 Task: Look for space in Novokhovrino, Russia from 5th July, 2023 to 11th July, 2023 for 2 adults in price range Rs.8000 to Rs.16000. Place can be entire place with 2 bedrooms having 2 beds and 1 bathroom. Property type can be house, flat, guest house. Booking option can be shelf check-in. Required host language is English.
Action: Mouse moved to (403, 96)
Screenshot: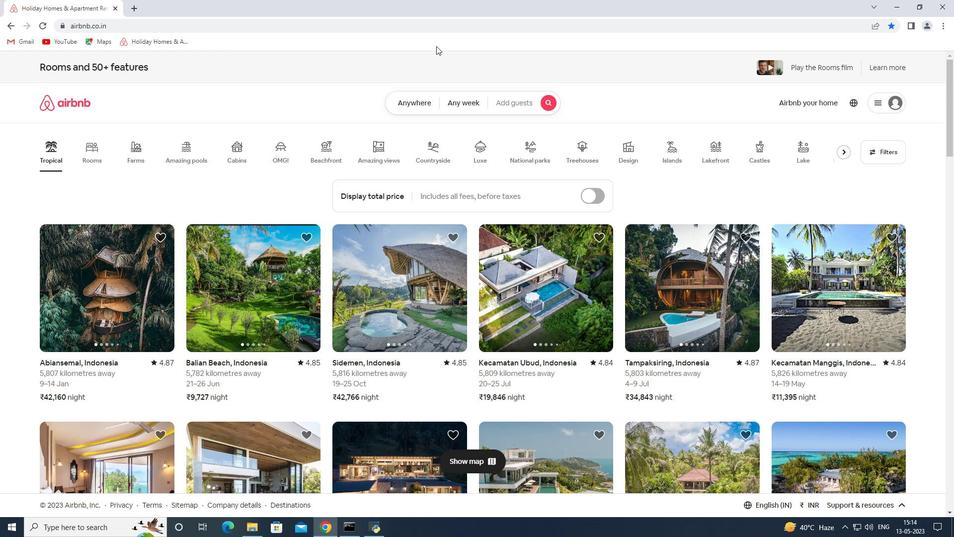 
Action: Mouse pressed left at (403, 96)
Screenshot: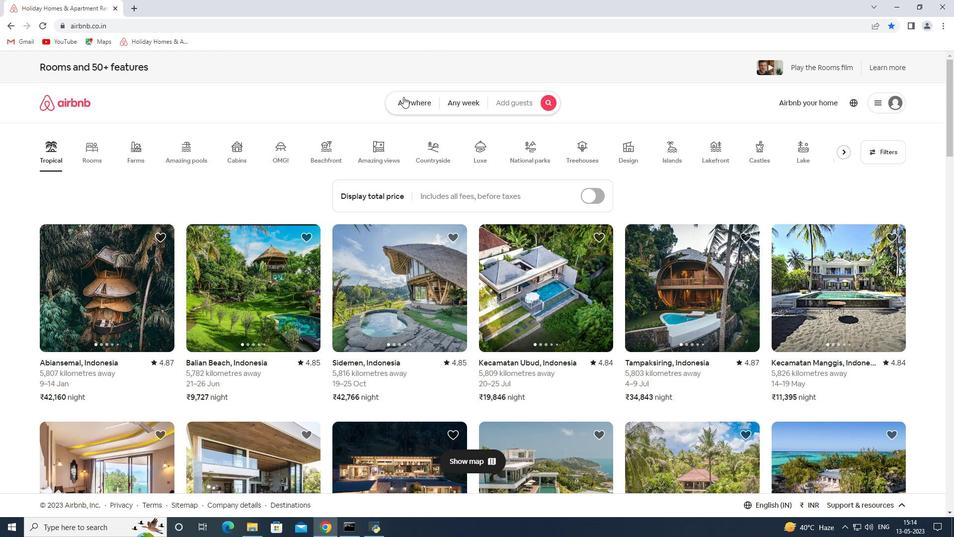 
Action: Mouse moved to (372, 140)
Screenshot: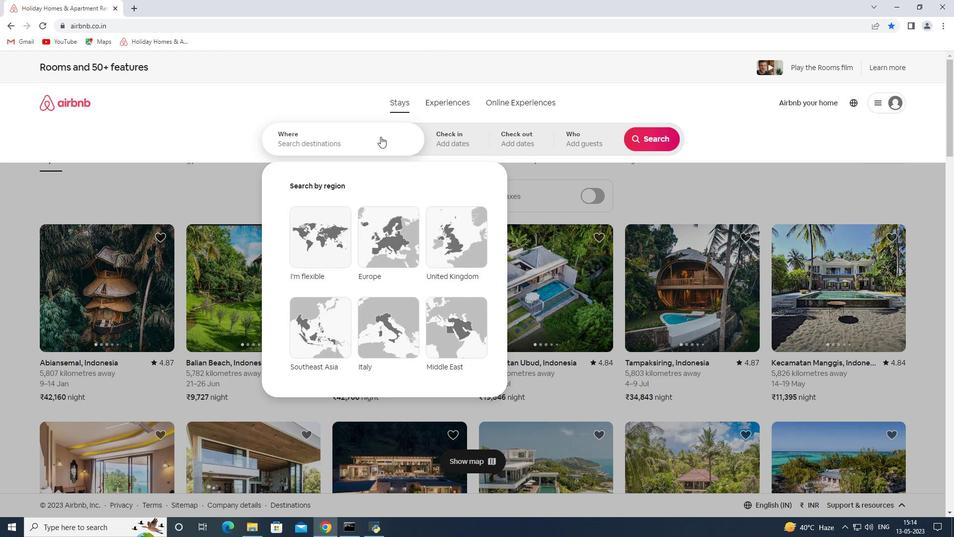 
Action: Mouse pressed left at (372, 140)
Screenshot: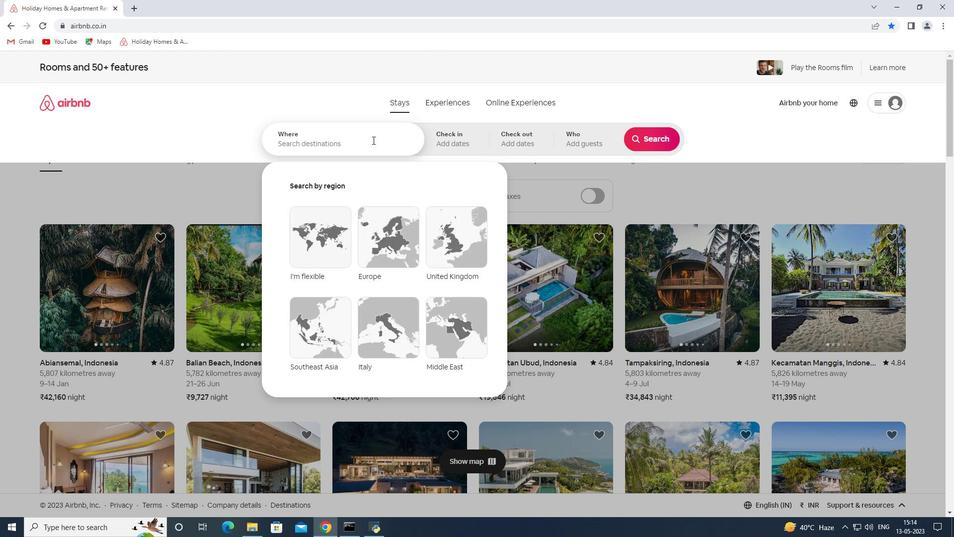 
Action: Key pressed <Key.shift><Key.shift><Key.shift><Key.shift><Key.shift><Key.shift><Key.shift>Novokhovrino<Key.space><Key.shift>Russia<Key.space><Key.enter>
Screenshot: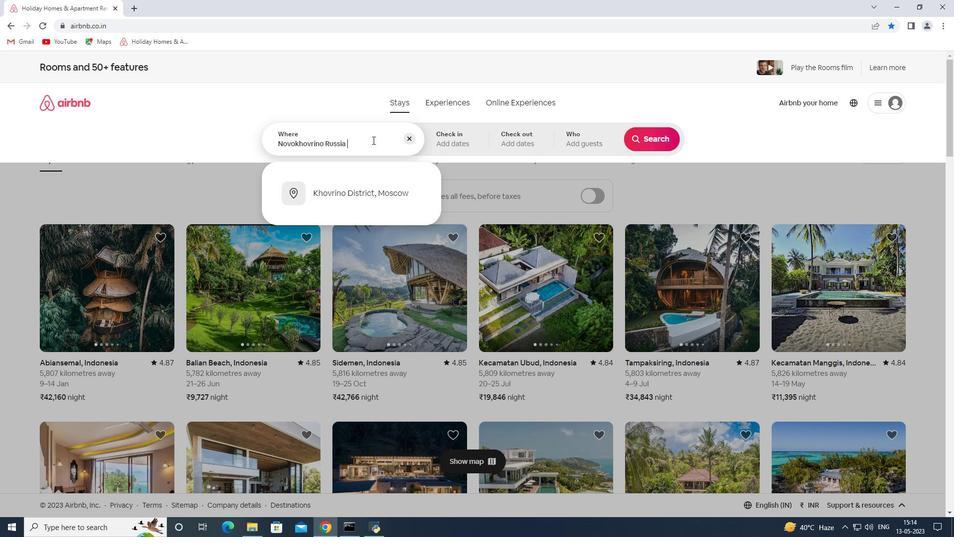 
Action: Mouse moved to (646, 215)
Screenshot: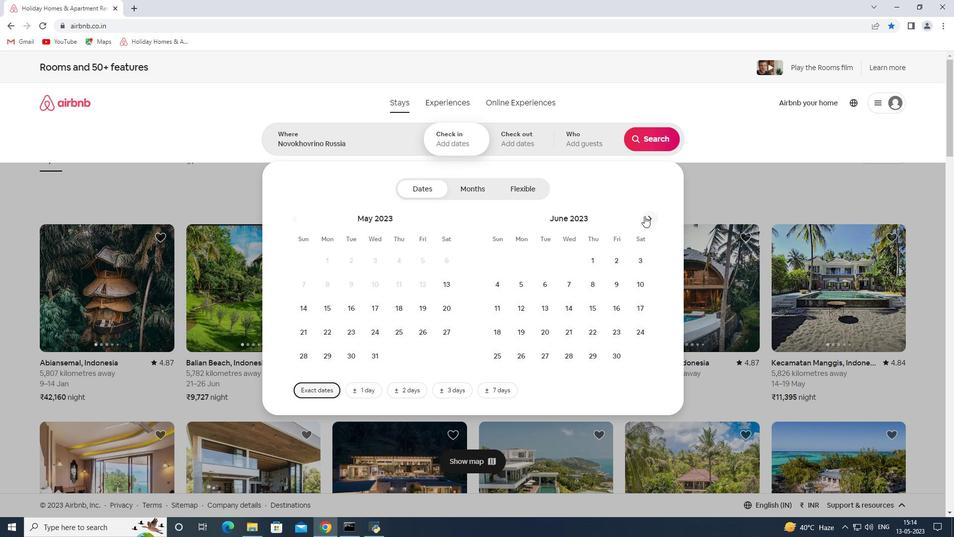 
Action: Mouse pressed left at (646, 215)
Screenshot: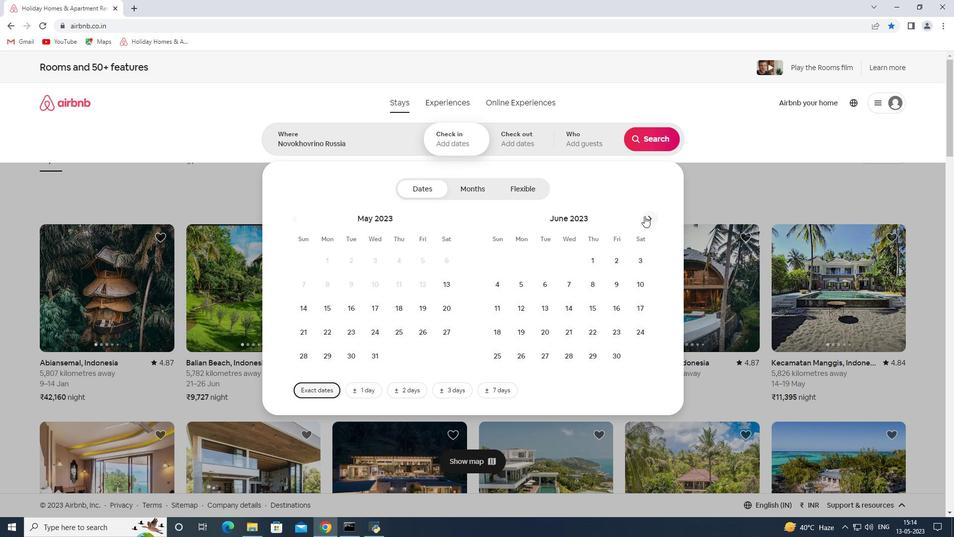 
Action: Mouse moved to (571, 287)
Screenshot: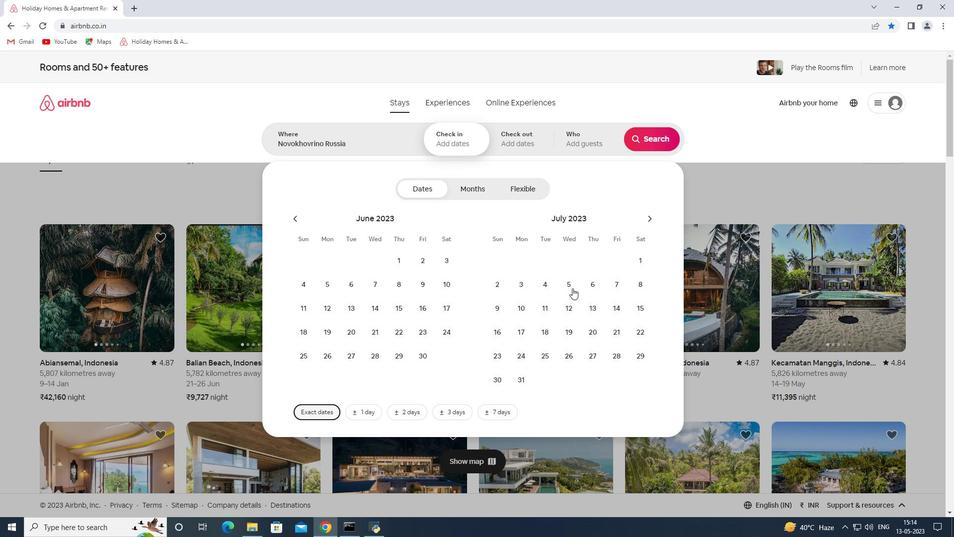 
Action: Mouse pressed left at (571, 287)
Screenshot: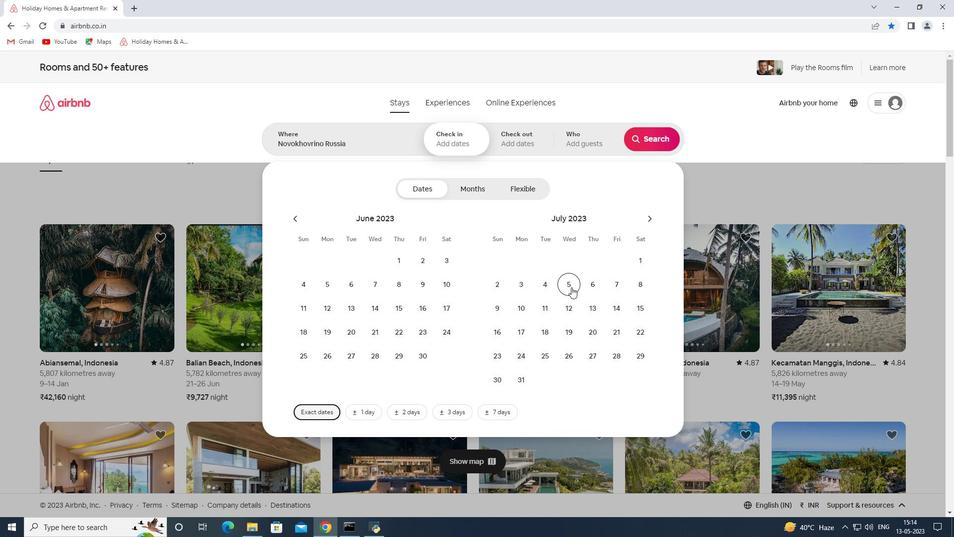 
Action: Mouse moved to (544, 306)
Screenshot: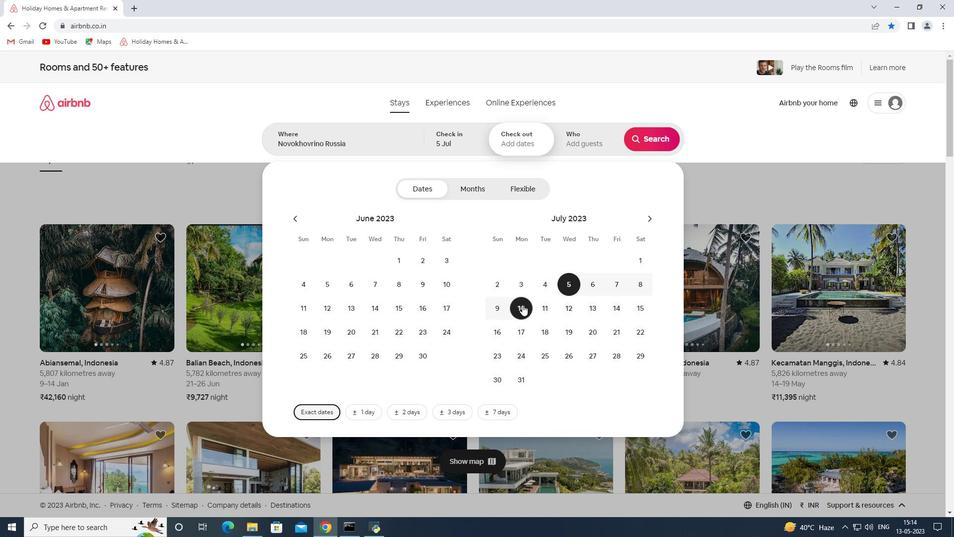 
Action: Mouse pressed left at (544, 306)
Screenshot: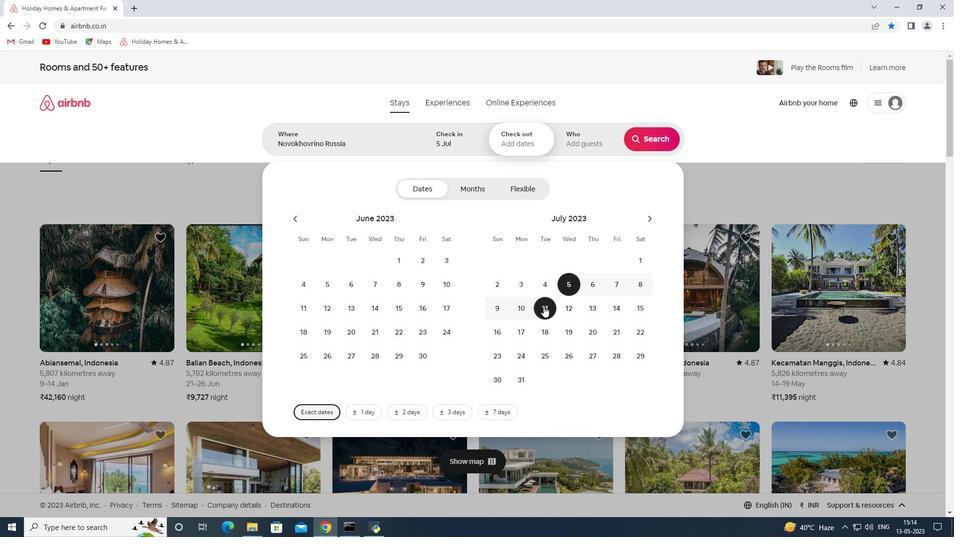 
Action: Mouse moved to (590, 148)
Screenshot: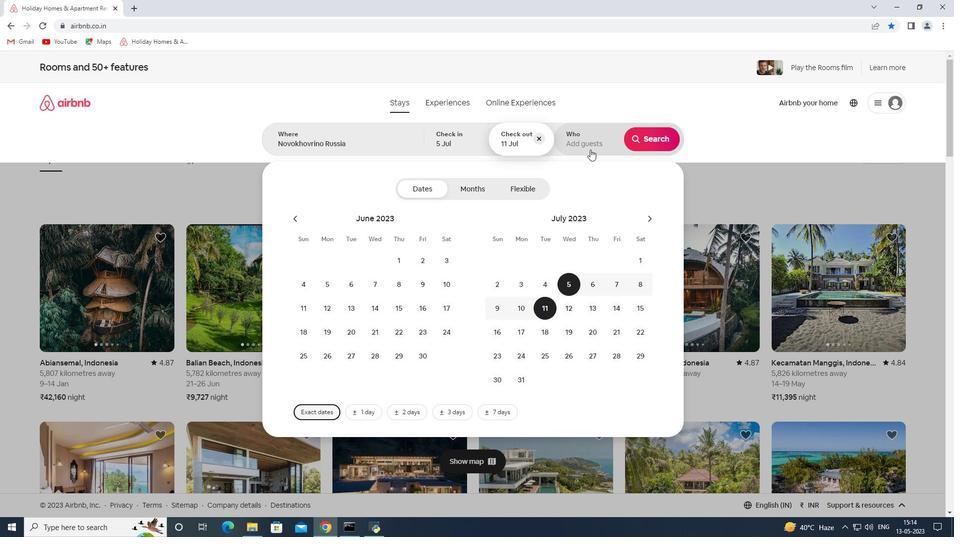 
Action: Mouse pressed left at (590, 148)
Screenshot: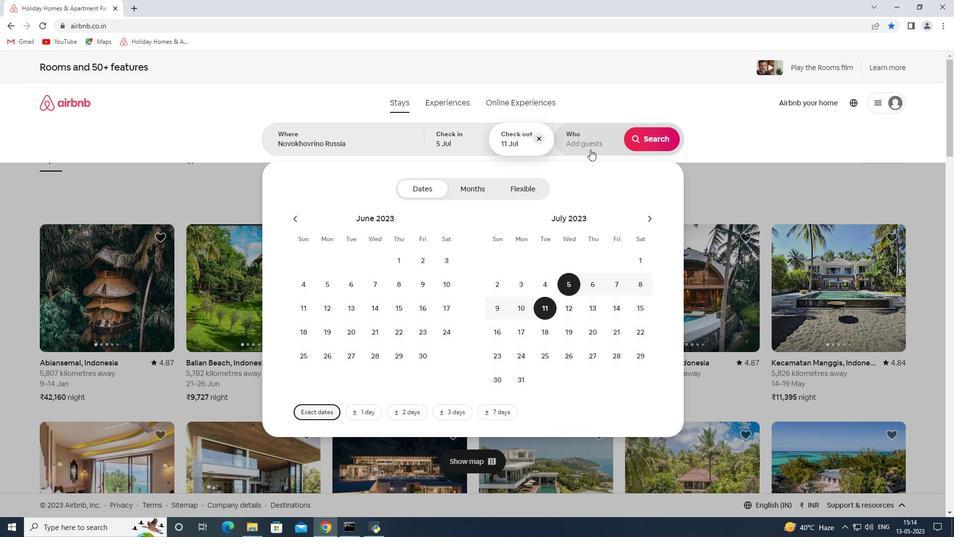 
Action: Mouse moved to (653, 189)
Screenshot: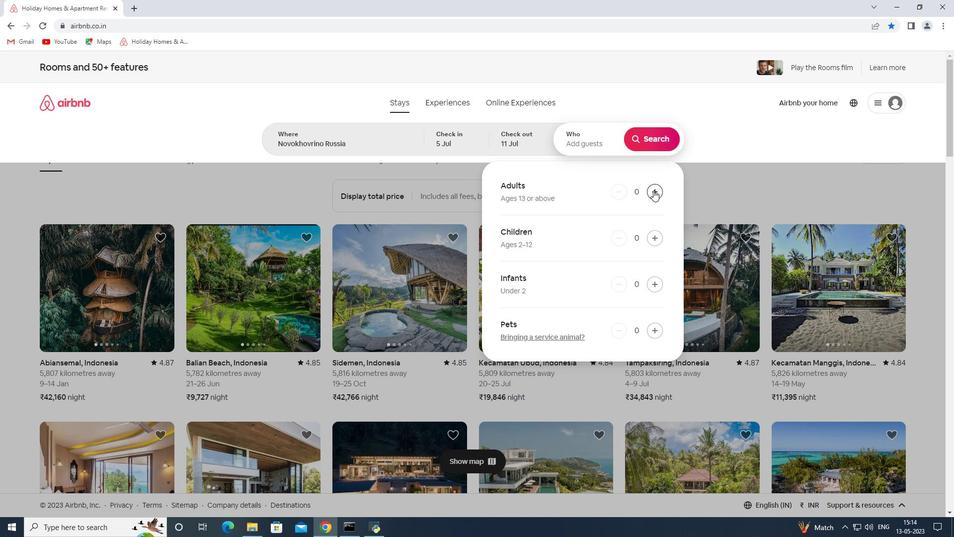 
Action: Mouse pressed left at (653, 189)
Screenshot: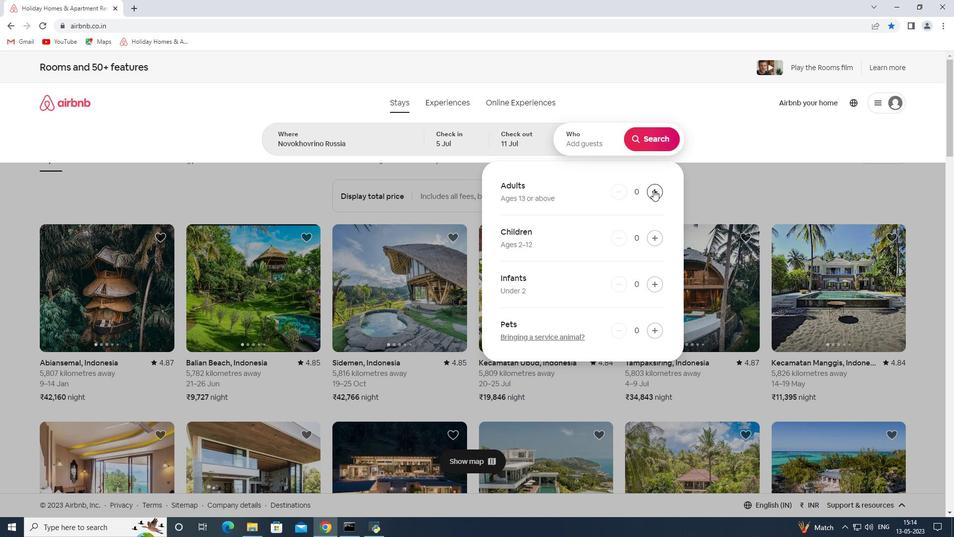 
Action: Mouse pressed left at (653, 189)
Screenshot: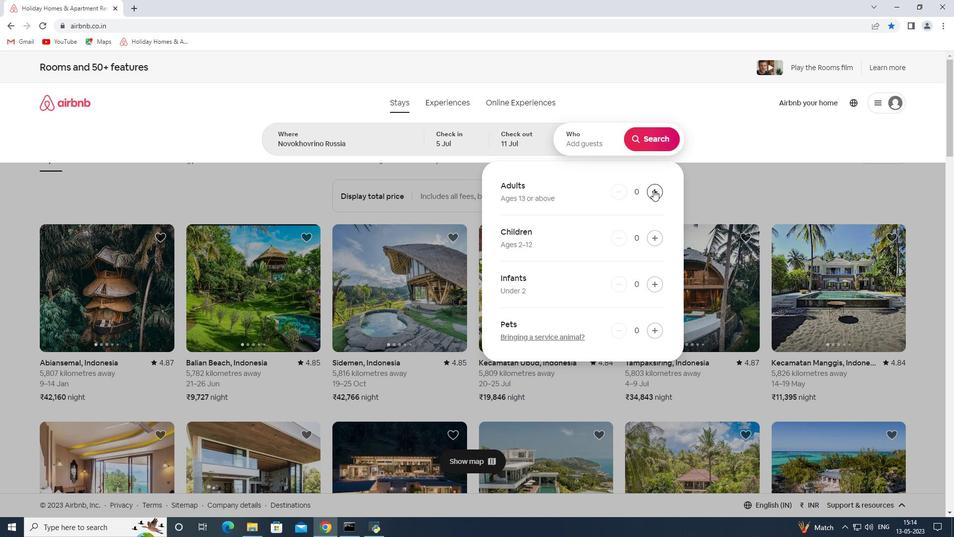 
Action: Mouse moved to (646, 136)
Screenshot: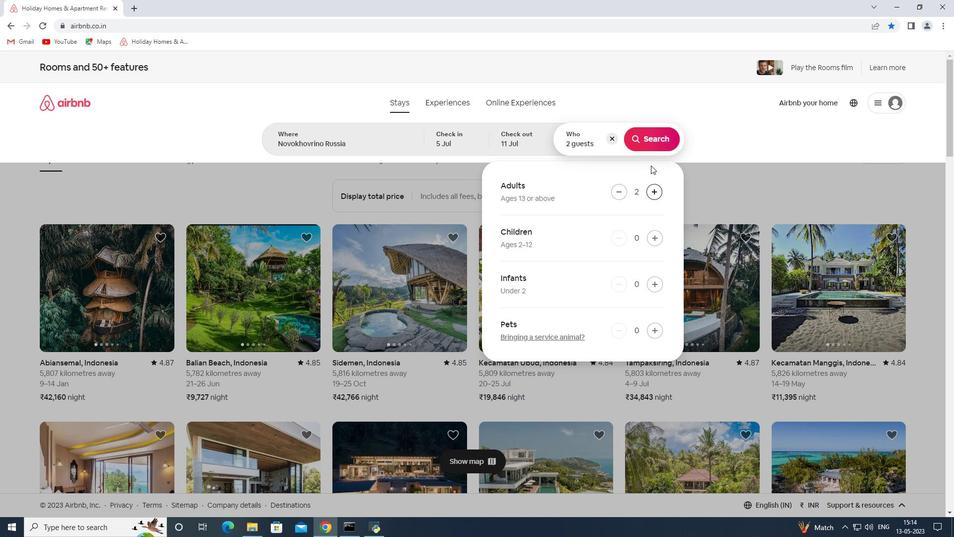 
Action: Mouse pressed left at (646, 136)
Screenshot: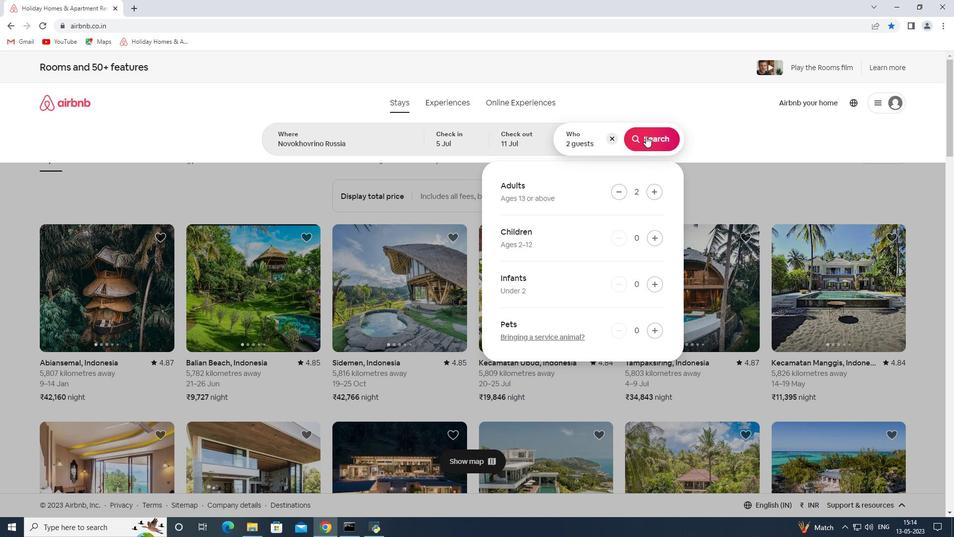
Action: Mouse moved to (907, 107)
Screenshot: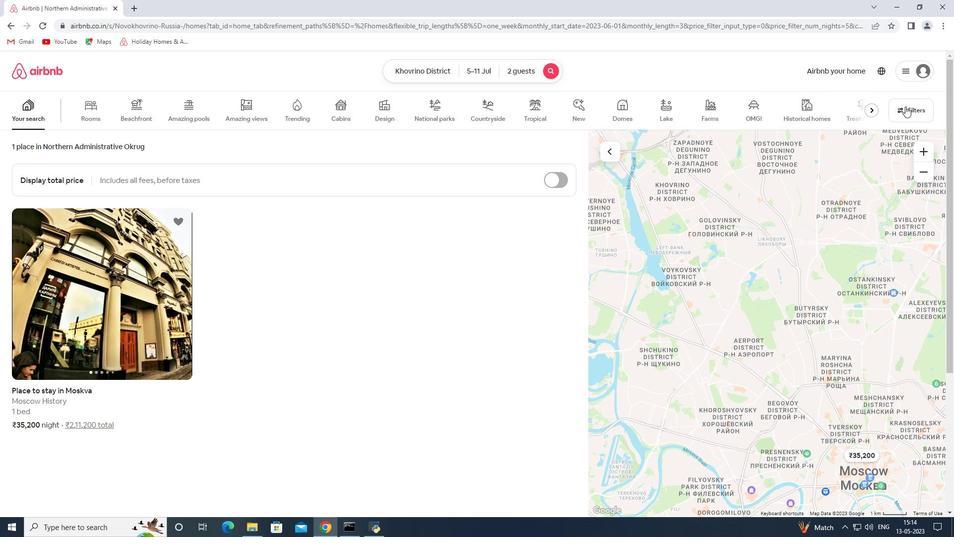 
Action: Mouse pressed left at (907, 107)
Screenshot: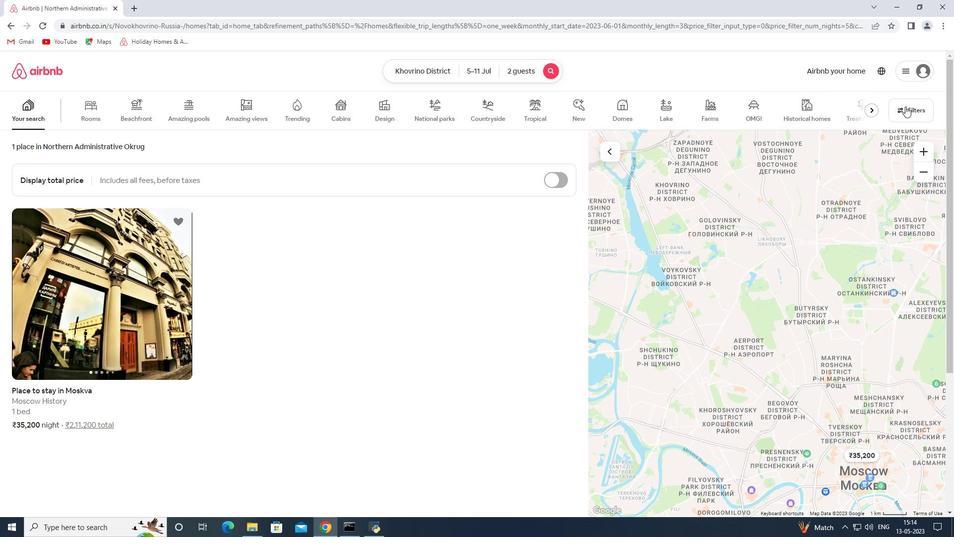 
Action: Mouse moved to (345, 353)
Screenshot: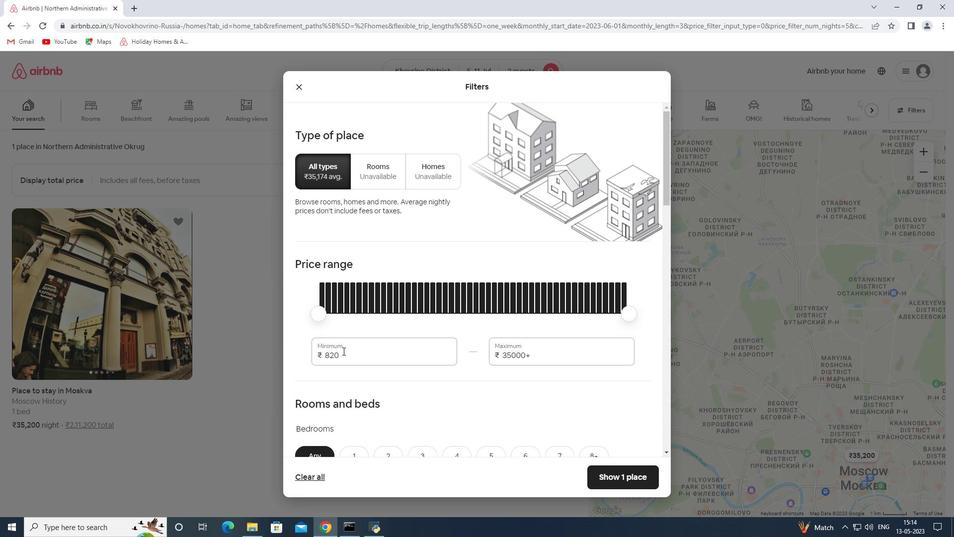 
Action: Mouse pressed left at (345, 353)
Screenshot: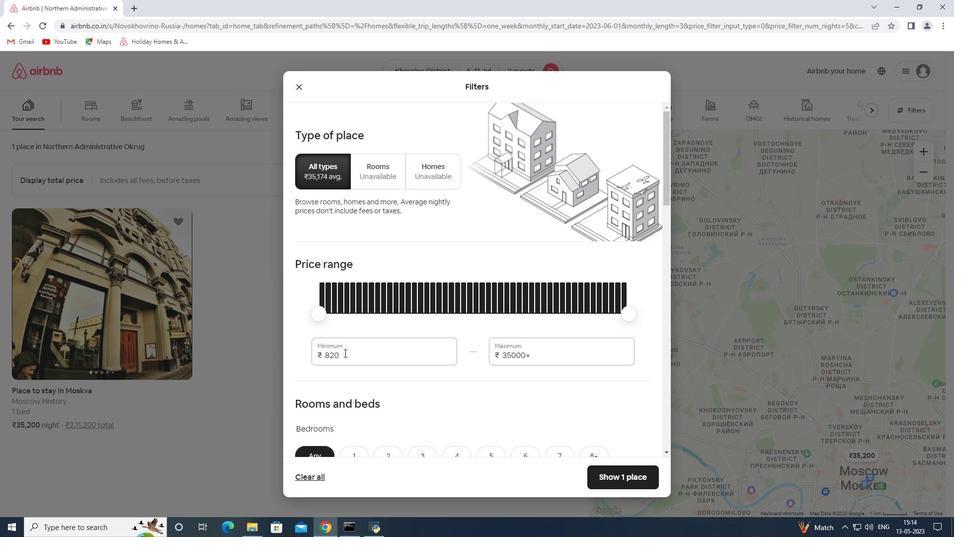 
Action: Mouse pressed left at (345, 353)
Screenshot: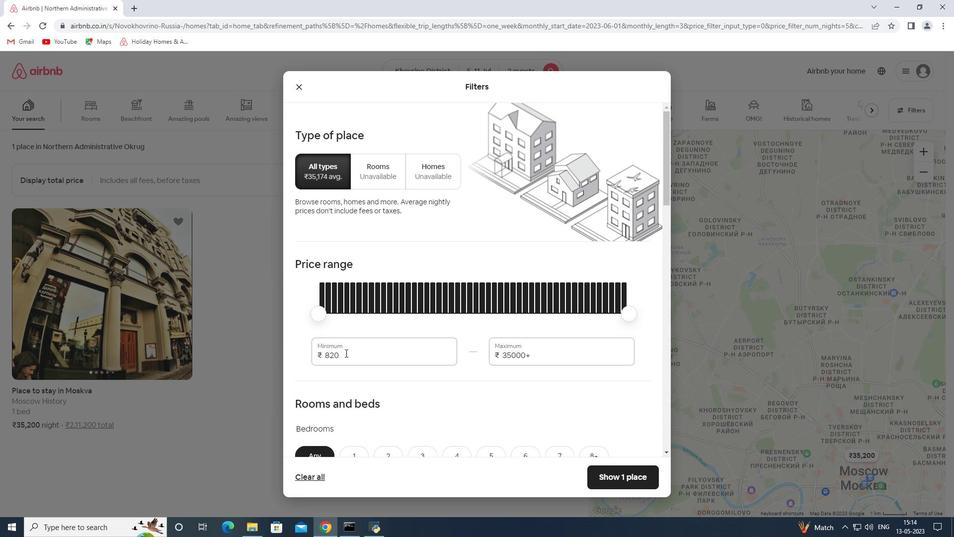 
Action: Key pressed 8000<Key.tab>16000
Screenshot: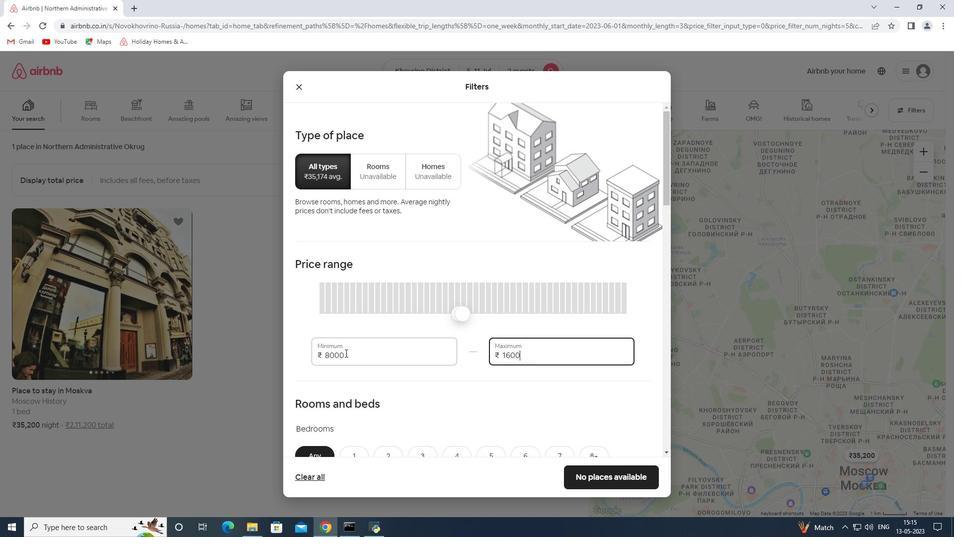 
Action: Mouse moved to (77, 3)
Screenshot: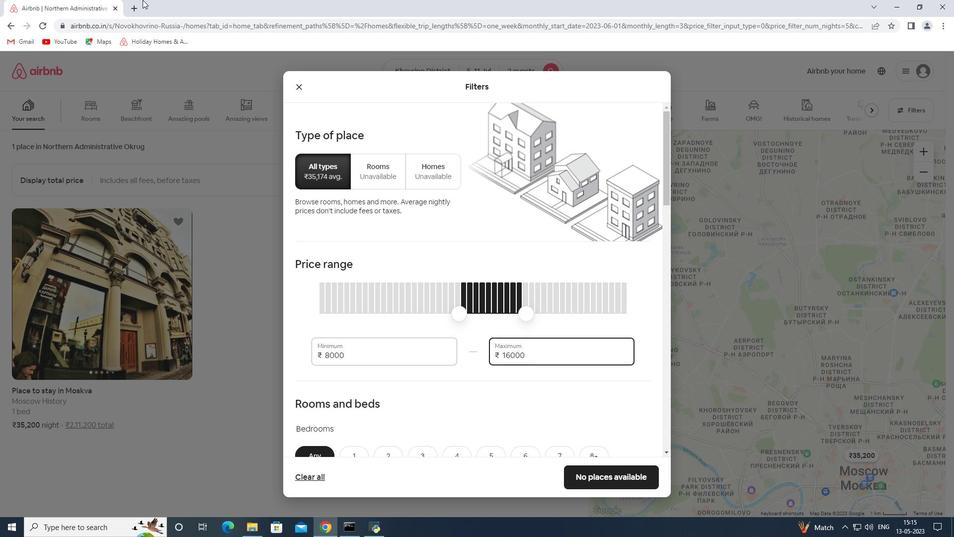 
Action: Mouse scrolled (84, 0) with delta (0, 0)
Screenshot: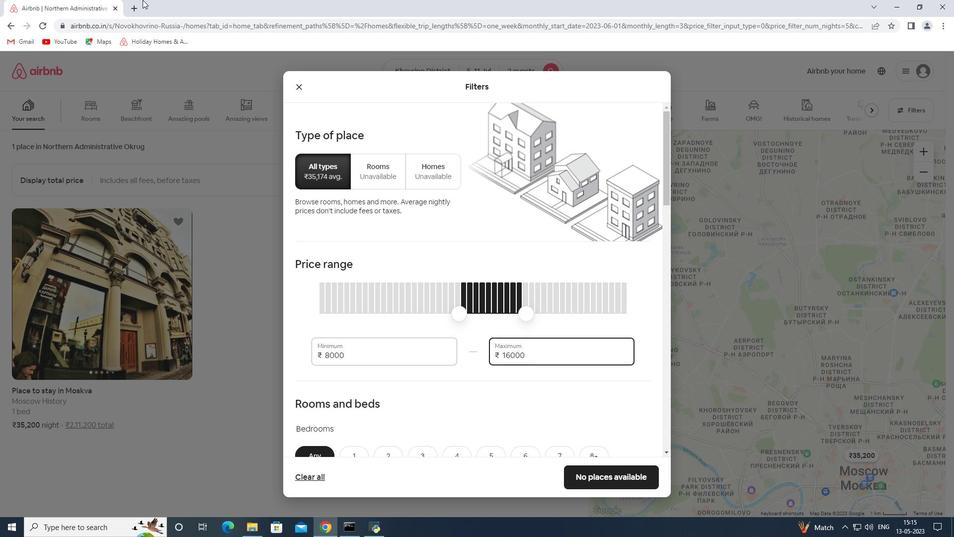 
Action: Mouse moved to (77, 3)
Screenshot: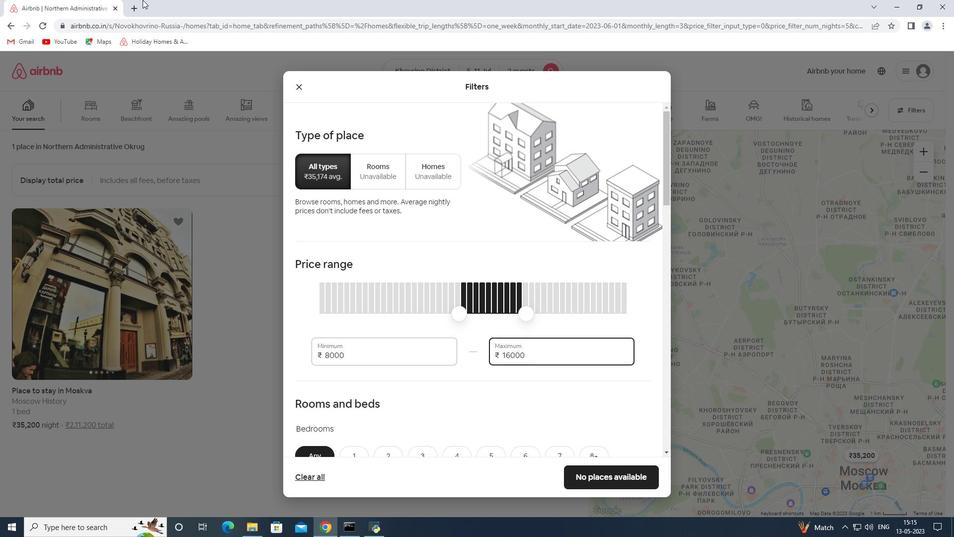 
Action: Mouse scrolled (77, 2) with delta (0, 0)
Screenshot: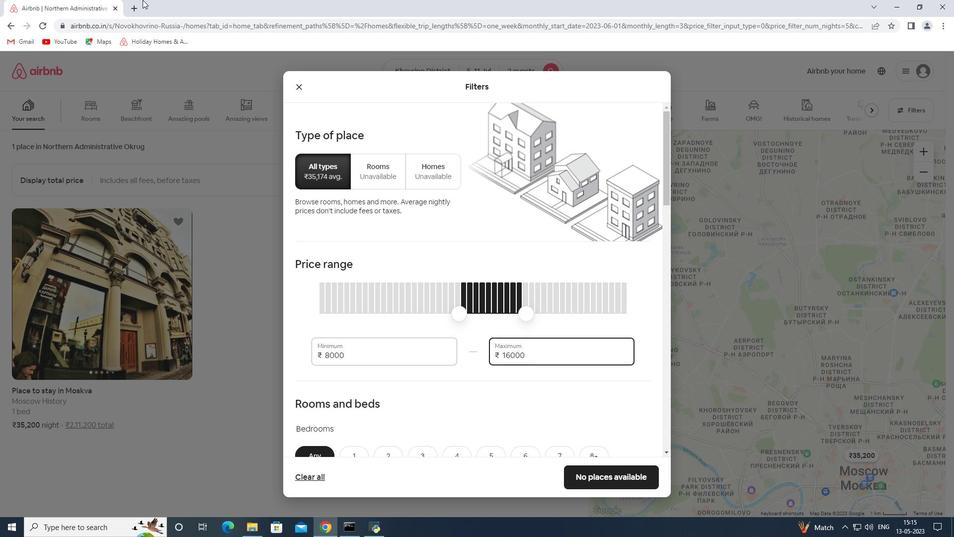 
Action: Mouse scrolled (77, 2) with delta (0, 0)
Screenshot: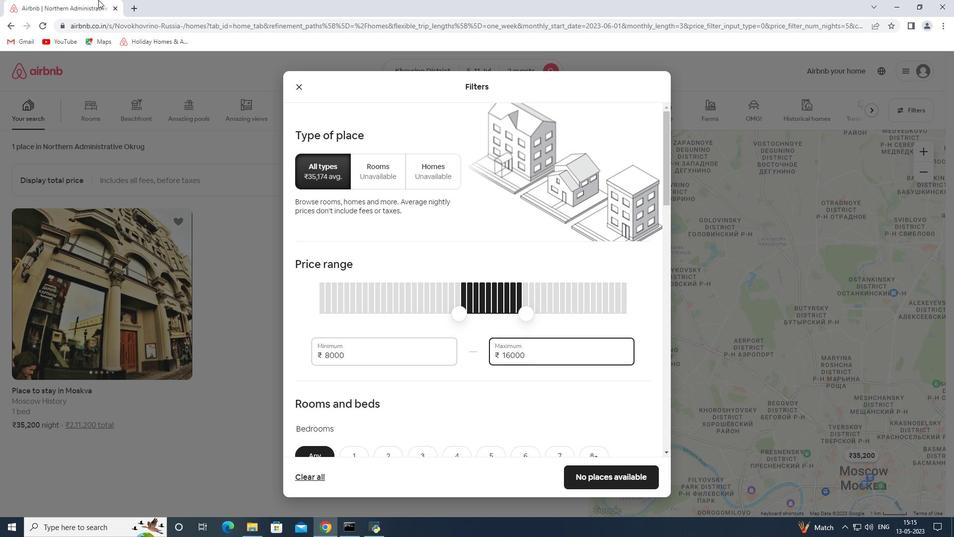 
Action: Mouse scrolled (77, 2) with delta (0, 0)
Screenshot: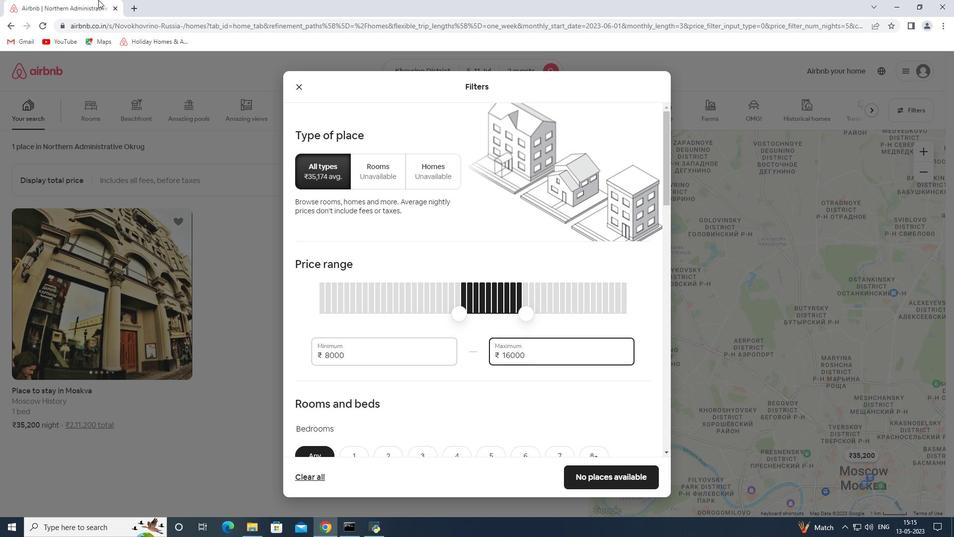 
Action: Mouse scrolled (77, 2) with delta (0, 0)
Screenshot: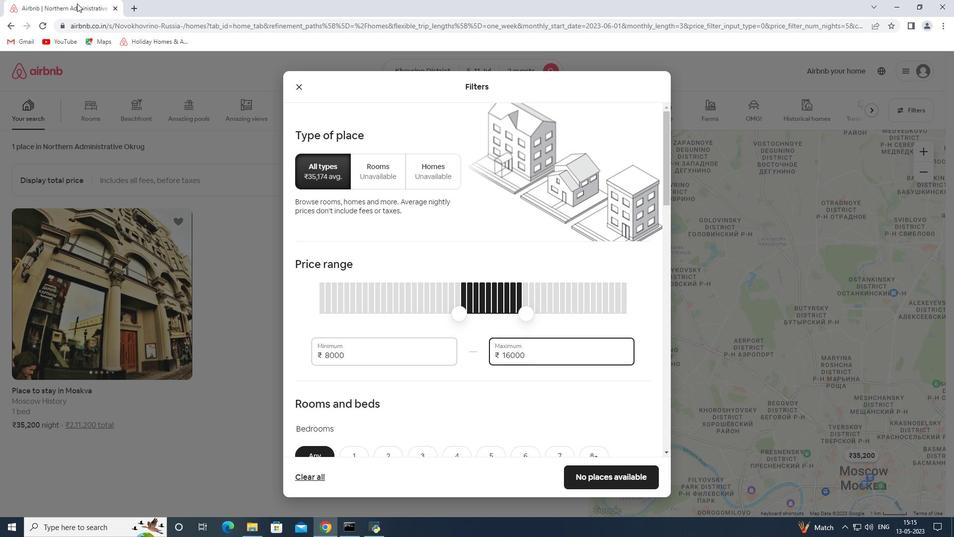
Action: Mouse moved to (38, 143)
Screenshot: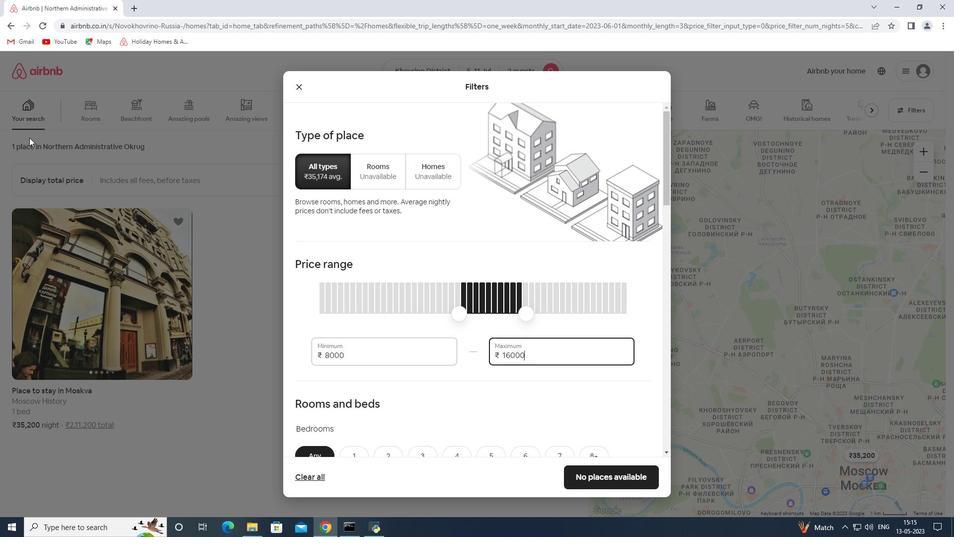 
Action: Mouse scrolled (38, 142) with delta (0, 0)
Screenshot: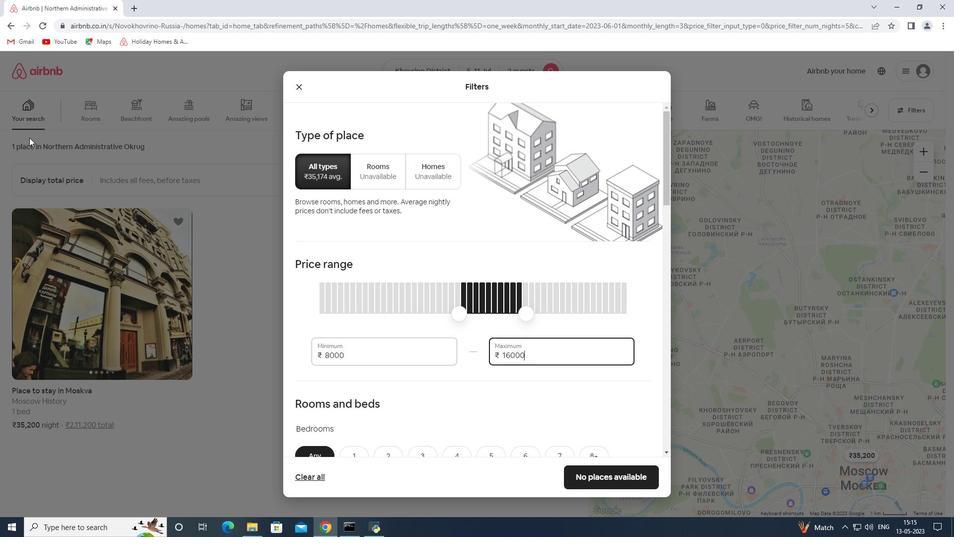 
Action: Mouse moved to (98, 162)
Screenshot: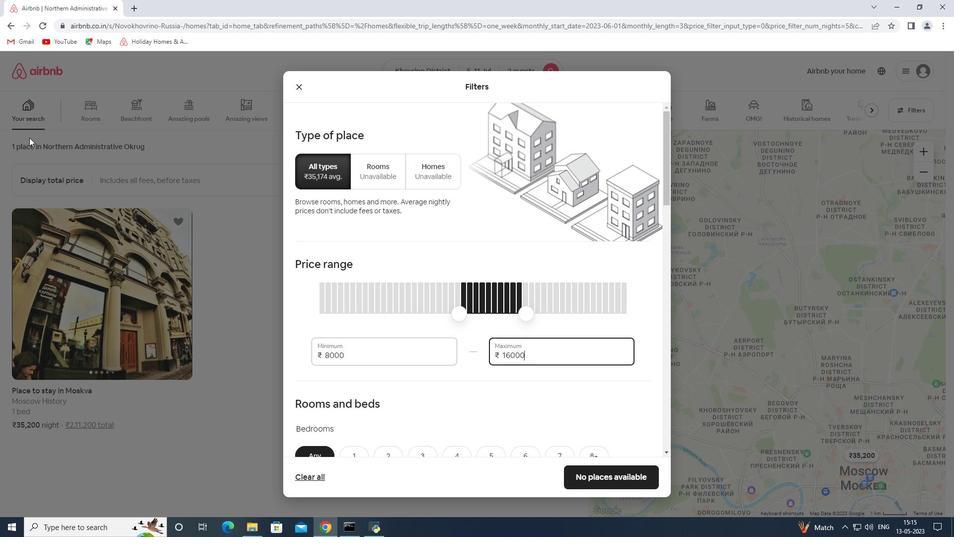 
Action: Mouse scrolled (98, 162) with delta (0, 0)
Screenshot: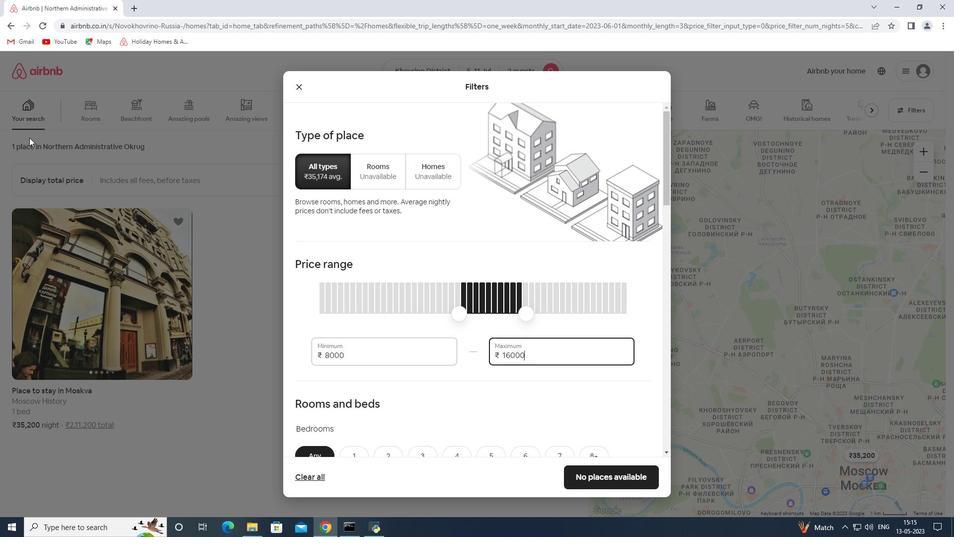 
Action: Mouse moved to (196, 193)
Screenshot: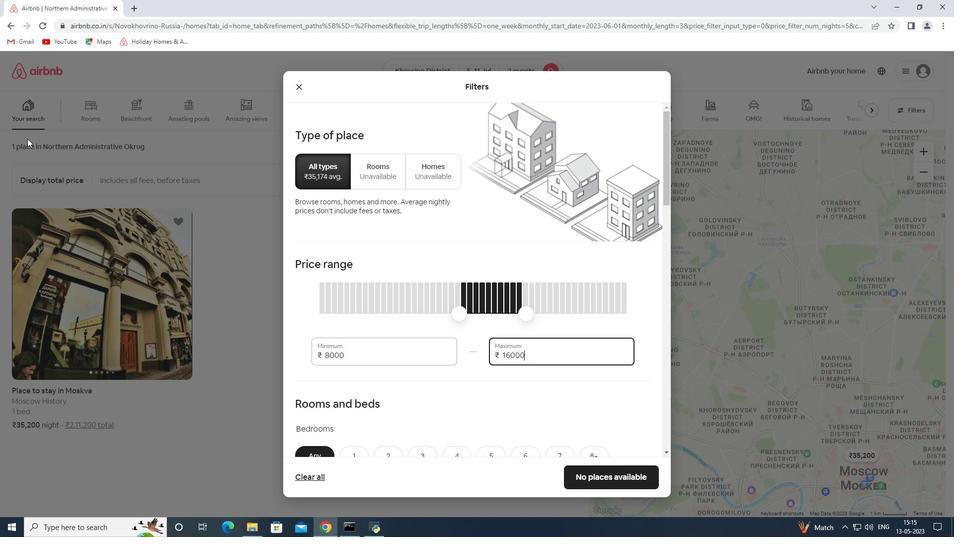 
Action: Mouse scrolled (196, 193) with delta (0, 0)
Screenshot: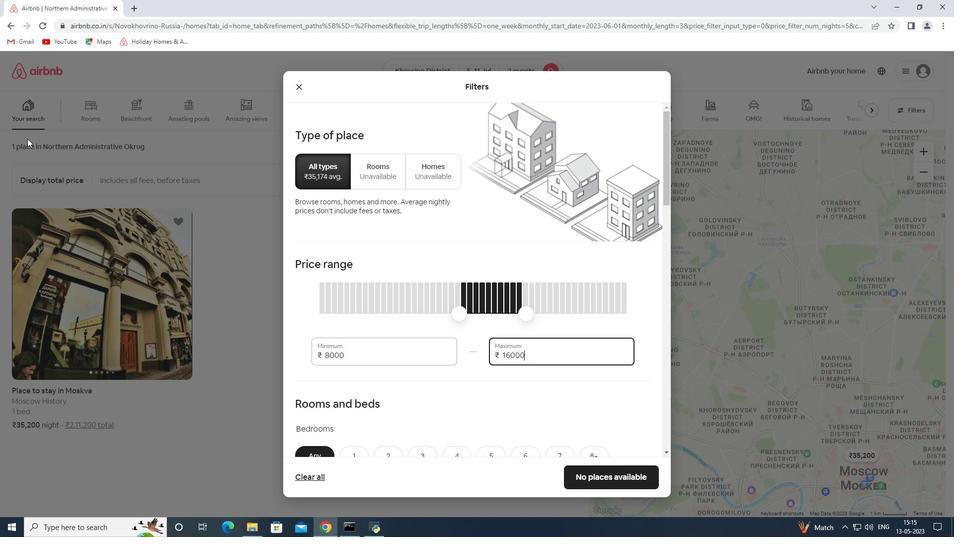 
Action: Mouse moved to (348, 235)
Screenshot: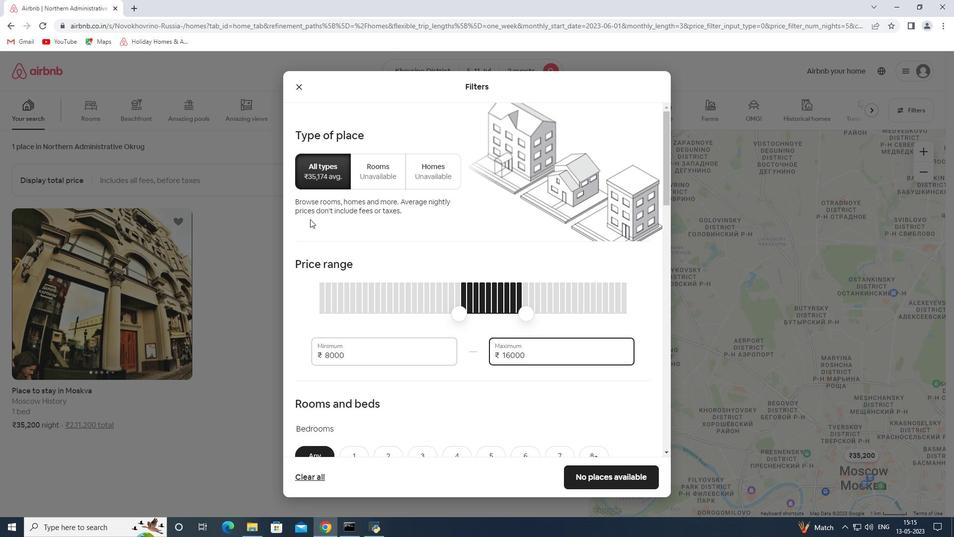 
Action: Mouse scrolled (348, 235) with delta (0, 0)
Screenshot: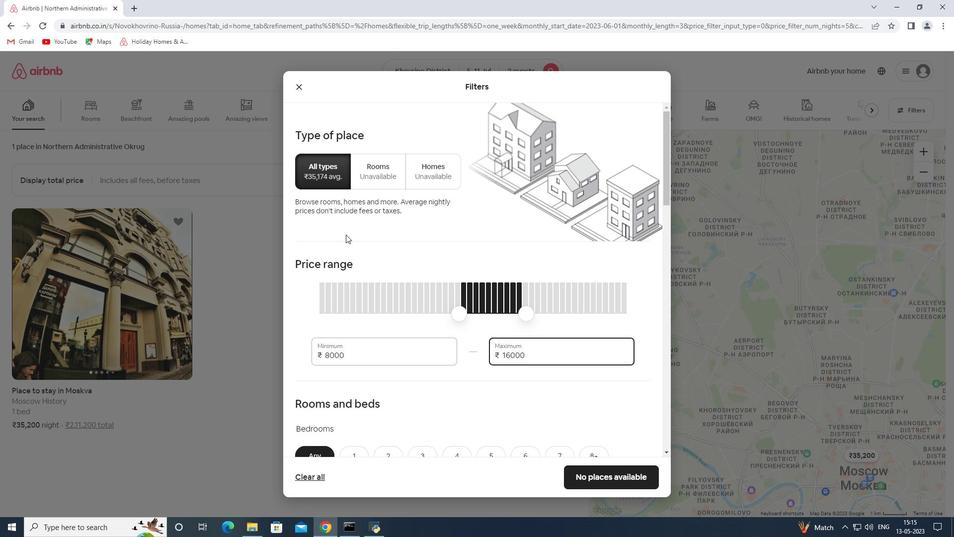 
Action: Mouse scrolled (348, 235) with delta (0, 0)
Screenshot: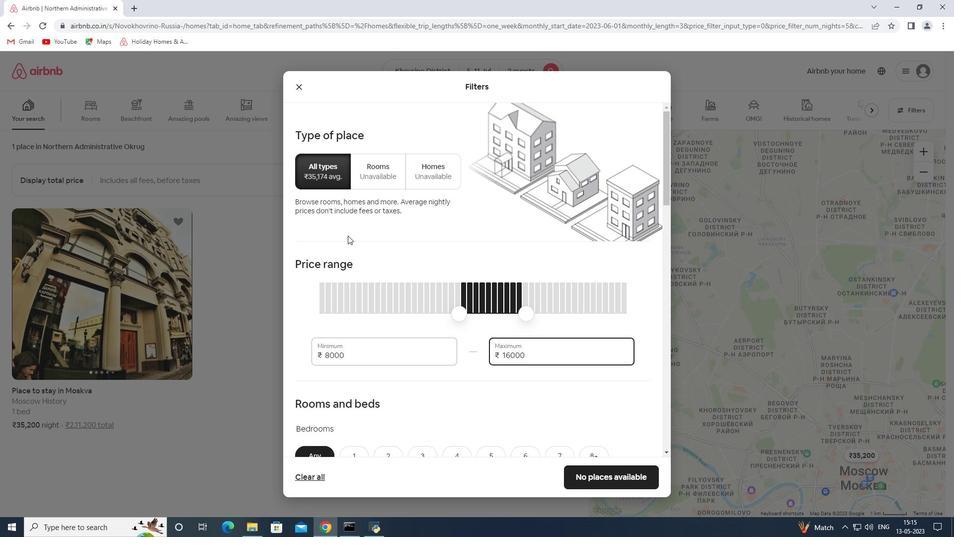
Action: Mouse scrolled (348, 235) with delta (0, 0)
Screenshot: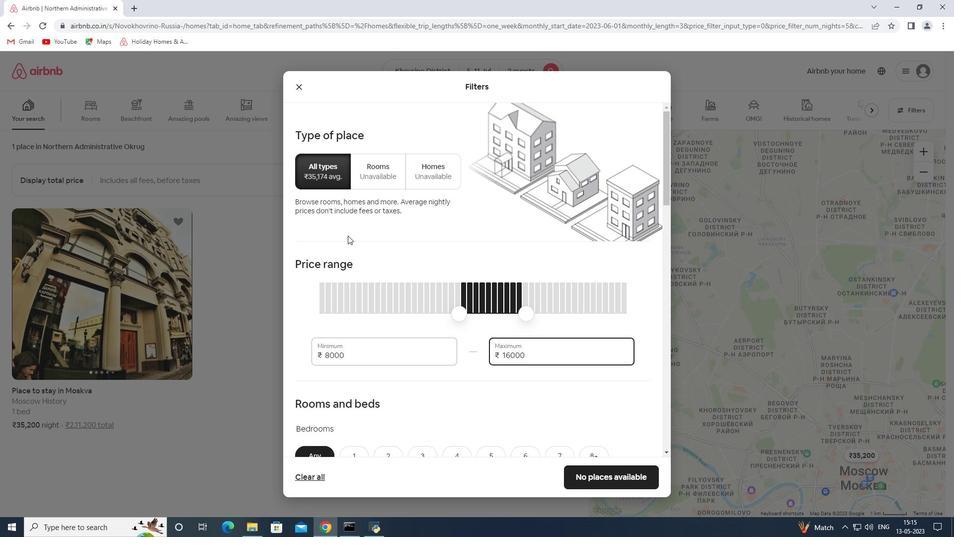
Action: Mouse scrolled (348, 235) with delta (0, 0)
Screenshot: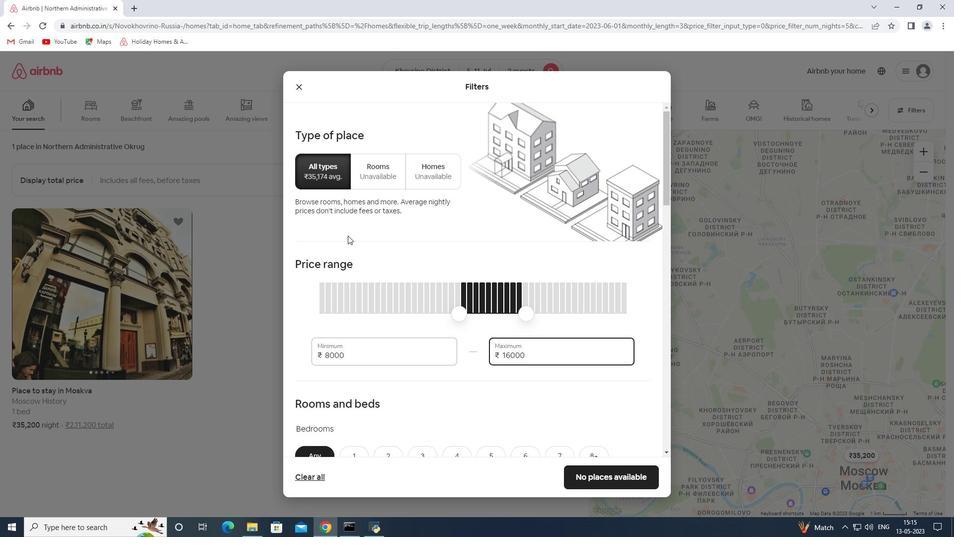 
Action: Mouse scrolled (348, 235) with delta (0, 0)
Screenshot: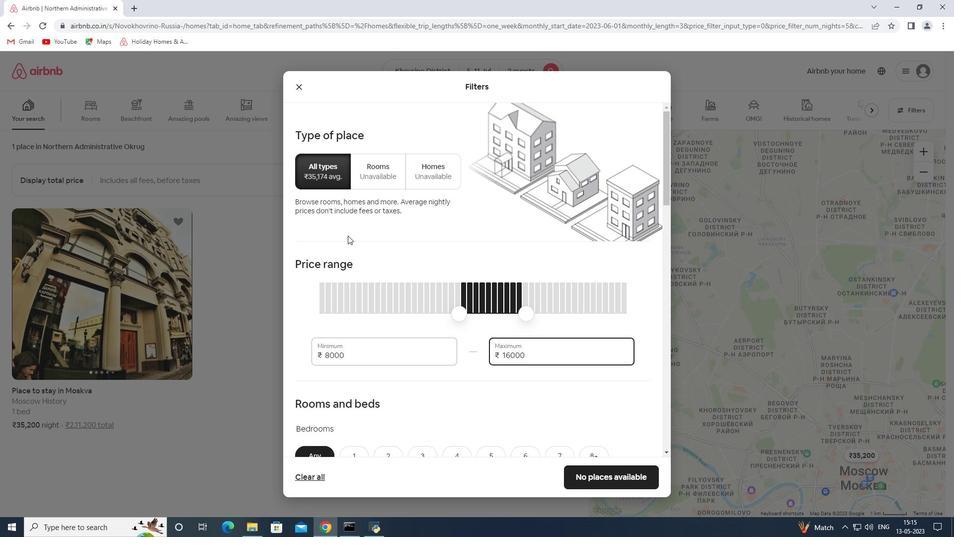 
Action: Mouse moved to (383, 206)
Screenshot: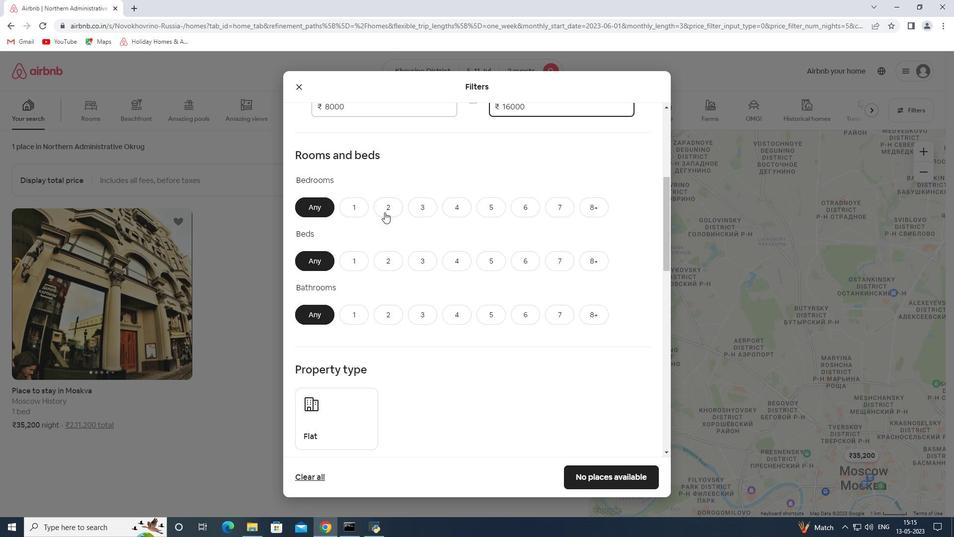 
Action: Mouse pressed left at (383, 206)
Screenshot: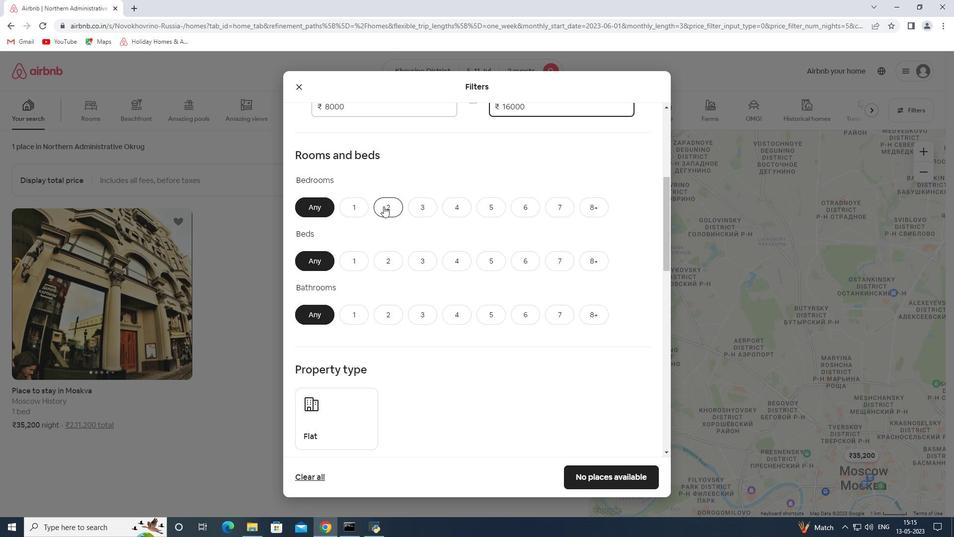
Action: Mouse moved to (395, 254)
Screenshot: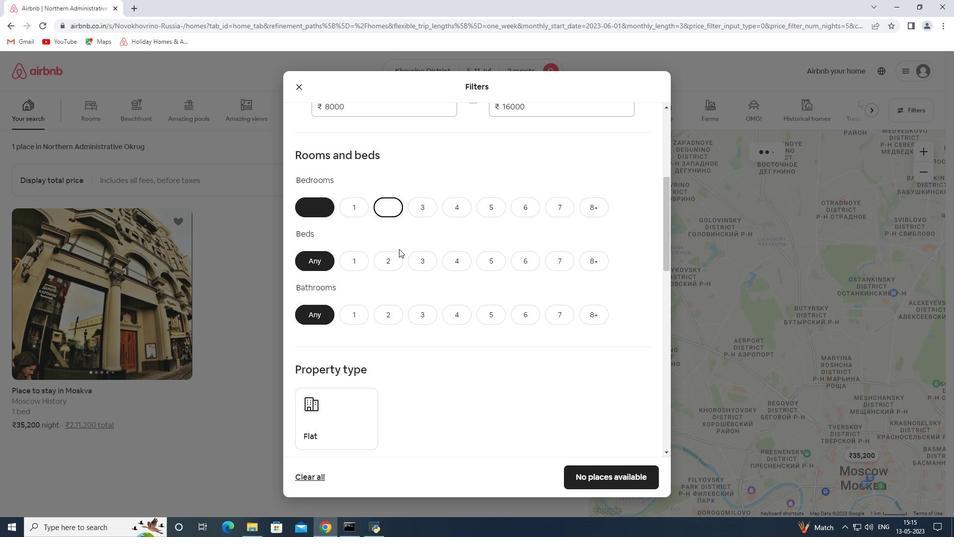 
Action: Mouse pressed left at (395, 254)
Screenshot: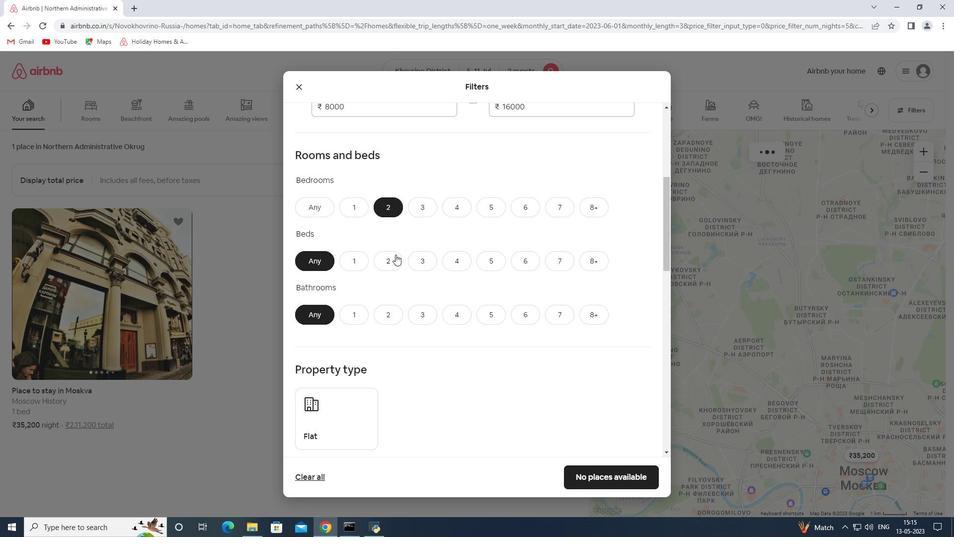 
Action: Mouse moved to (351, 309)
Screenshot: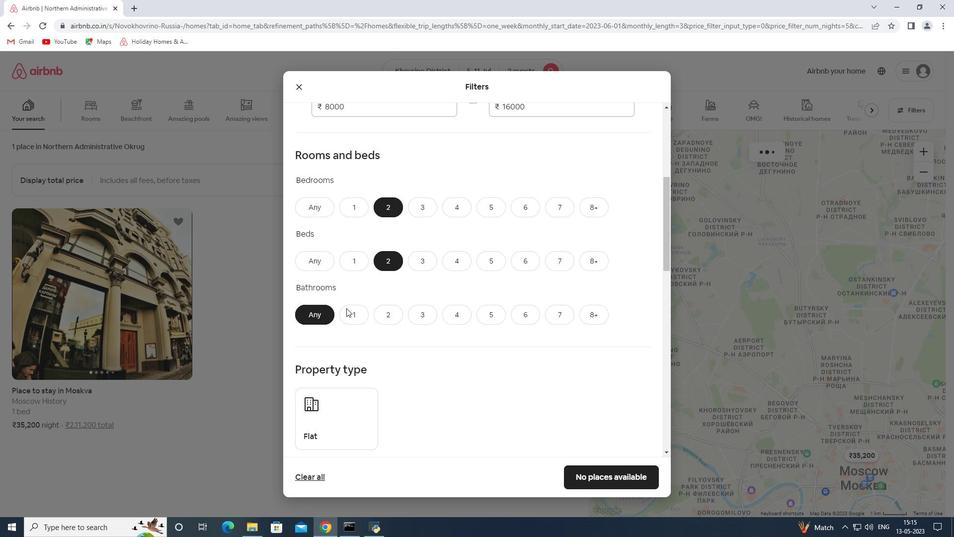 
Action: Mouse pressed left at (351, 309)
Screenshot: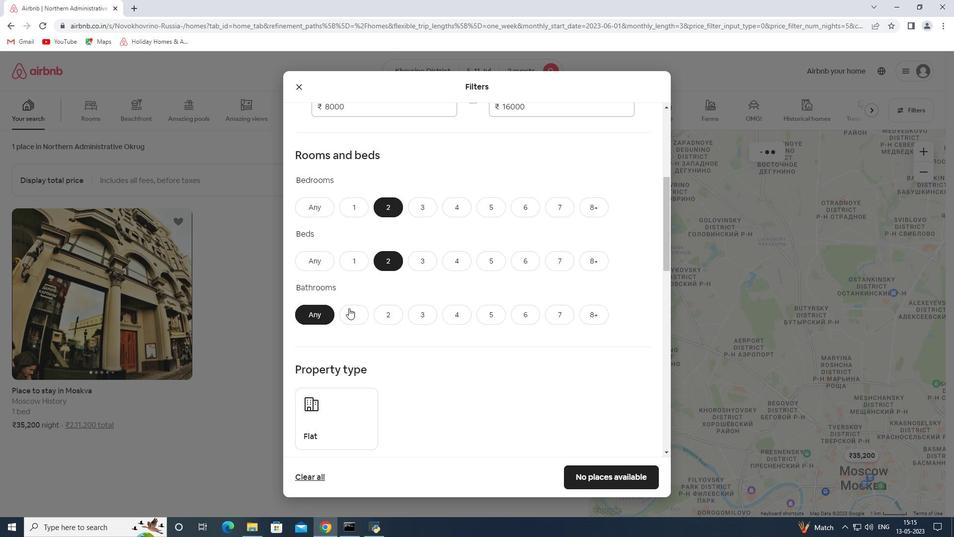 
Action: Mouse scrolled (351, 308) with delta (0, 0)
Screenshot: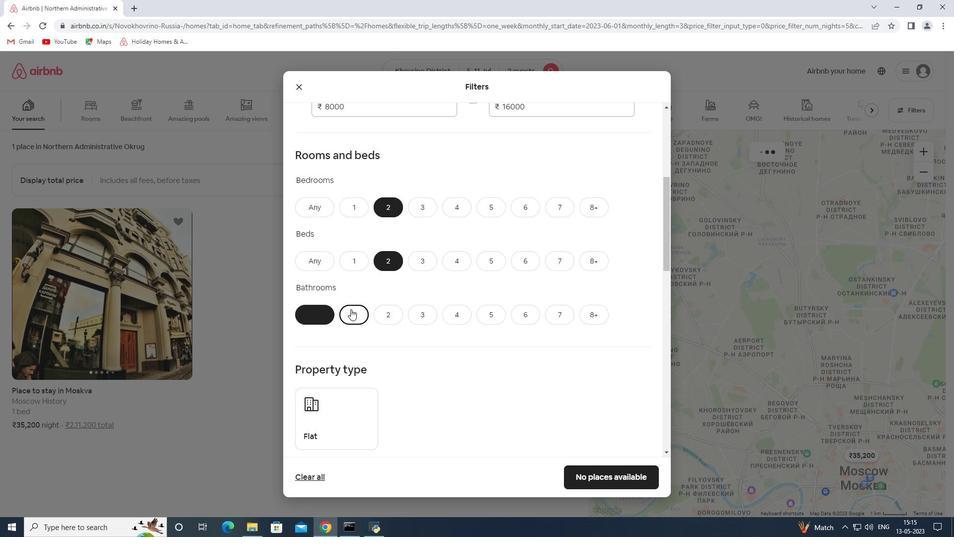 
Action: Mouse scrolled (351, 308) with delta (0, 0)
Screenshot: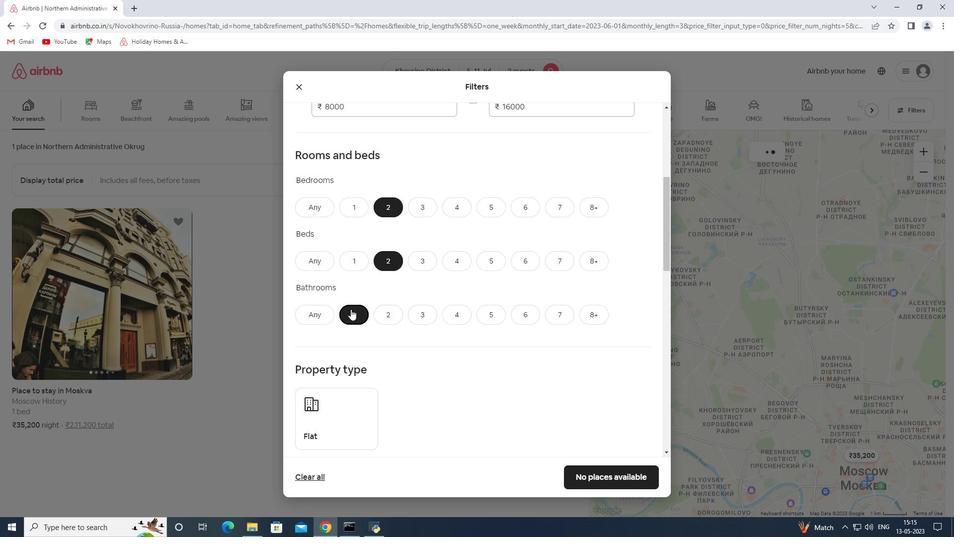 
Action: Mouse moved to (360, 297)
Screenshot: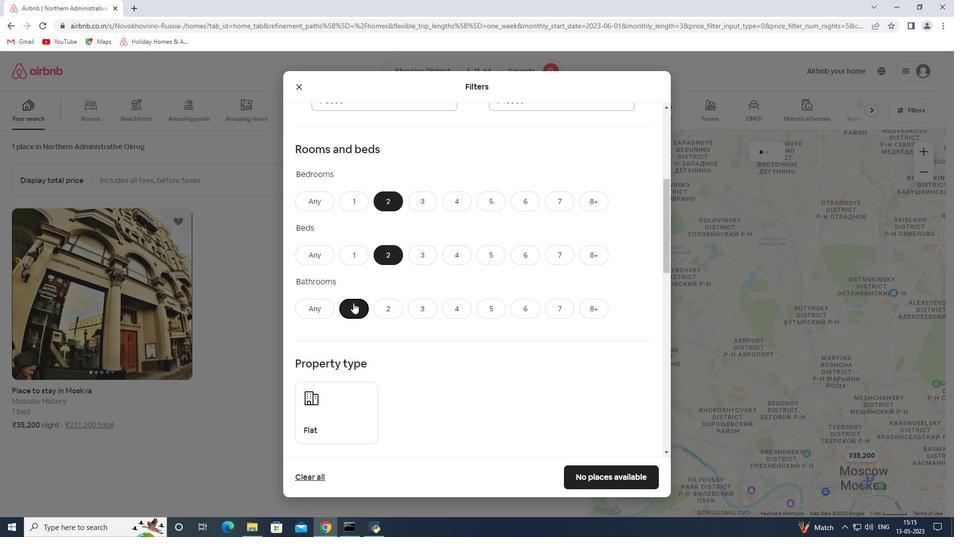 
Action: Mouse scrolled (360, 296) with delta (0, 0)
Screenshot: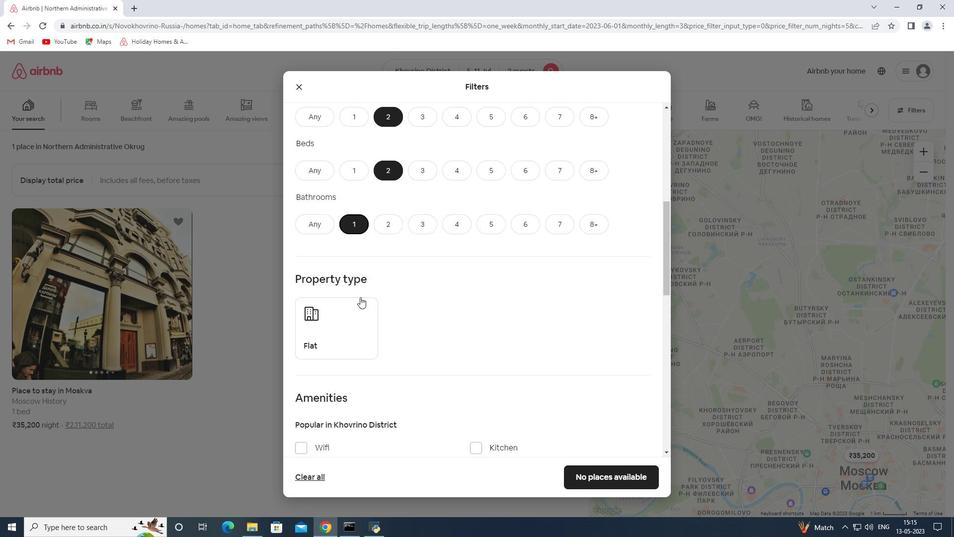 
Action: Mouse moved to (339, 259)
Screenshot: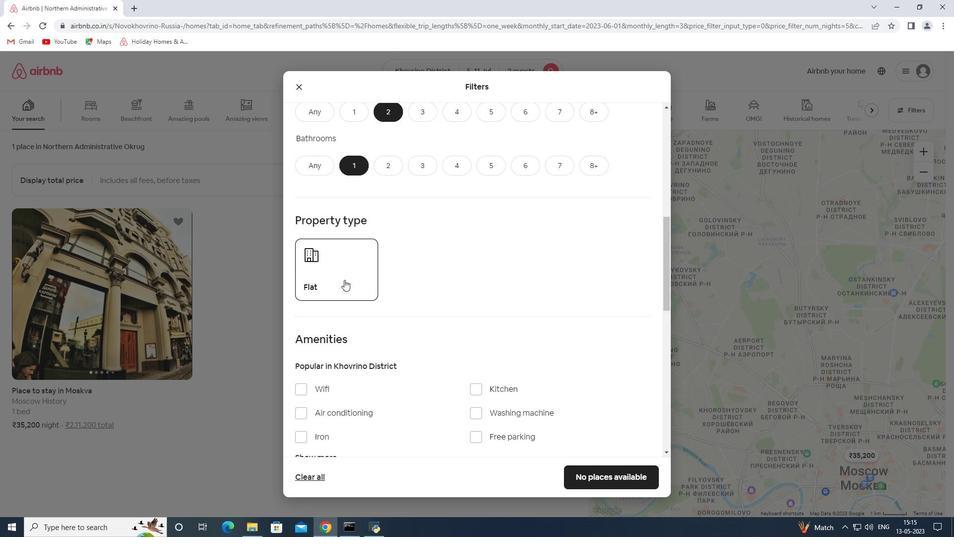 
Action: Mouse pressed left at (339, 259)
Screenshot: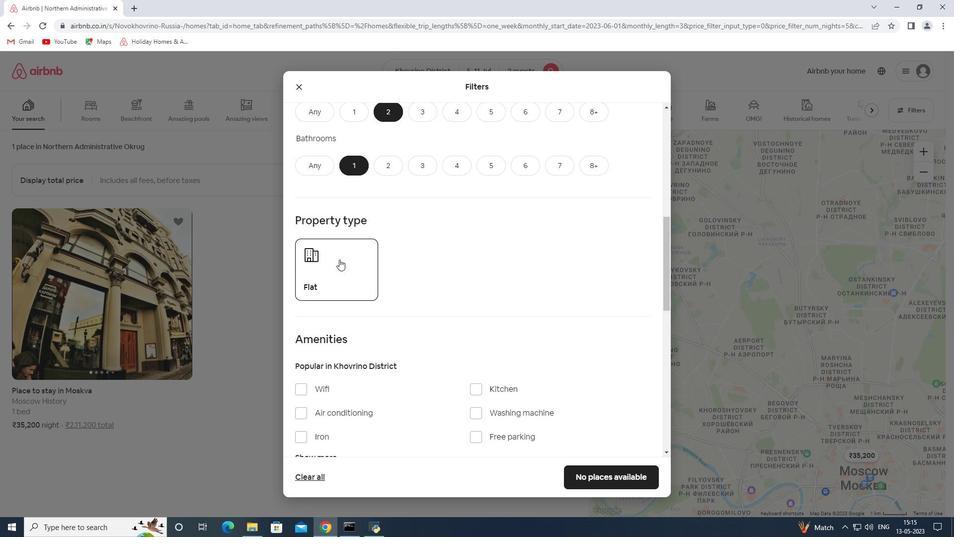 
Action: Mouse moved to (356, 280)
Screenshot: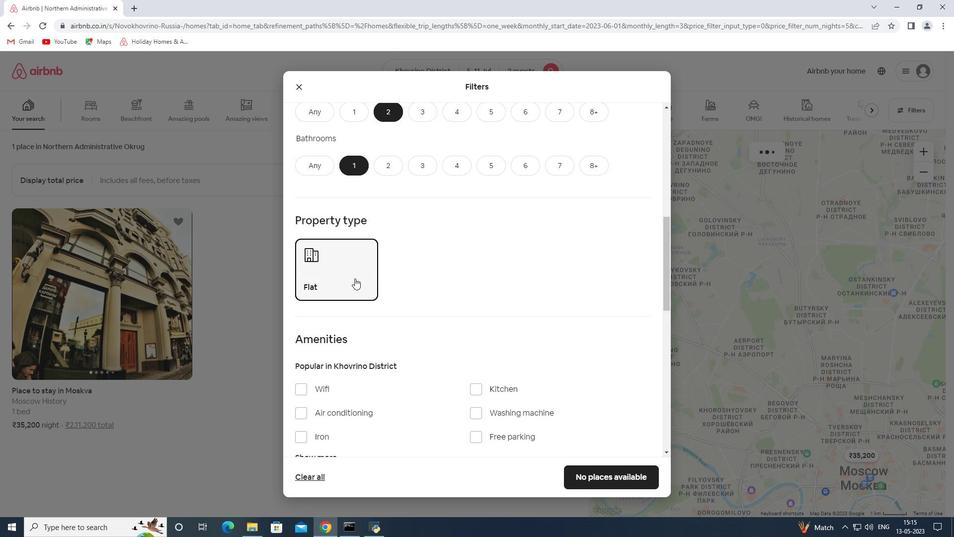 
Action: Mouse scrolled (356, 279) with delta (0, 0)
Screenshot: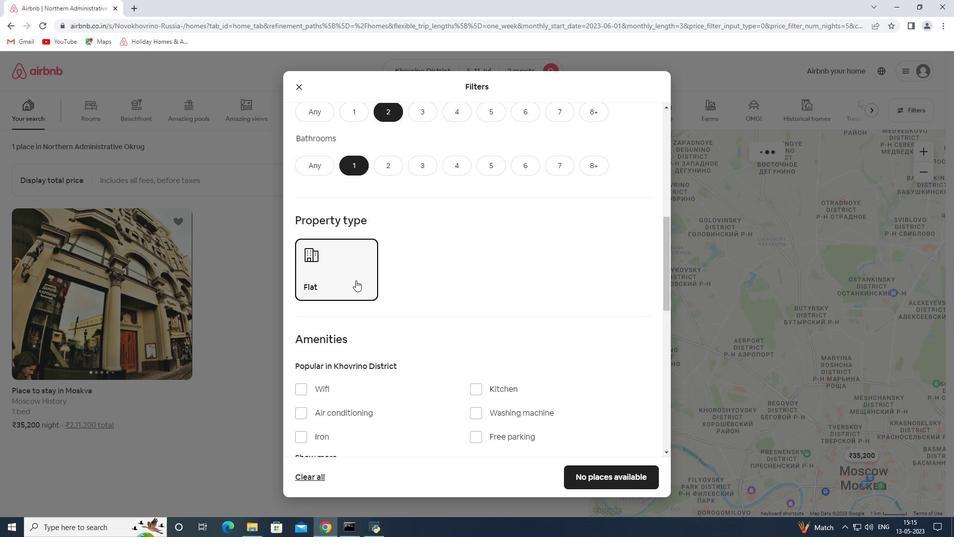
Action: Mouse scrolled (356, 279) with delta (0, 0)
Screenshot: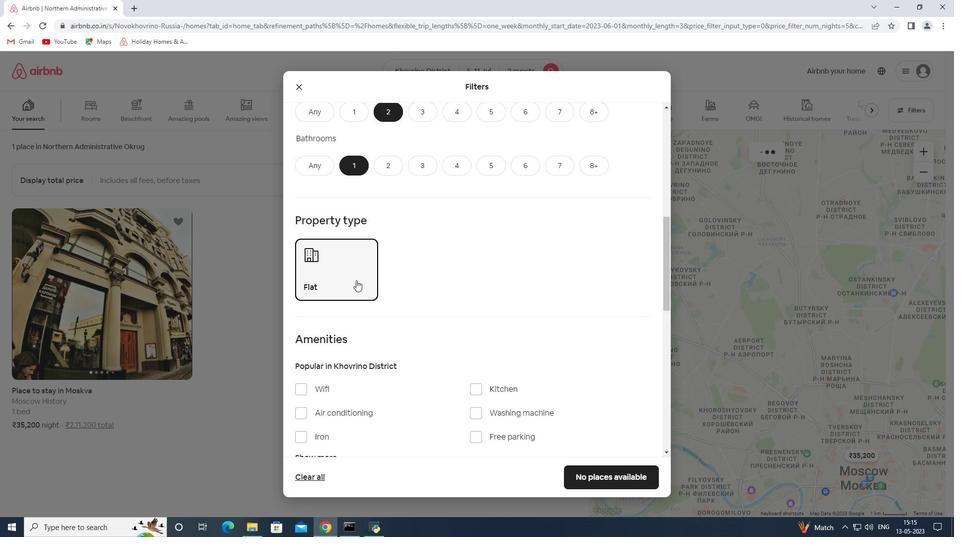 
Action: Mouse scrolled (356, 279) with delta (0, 0)
Screenshot: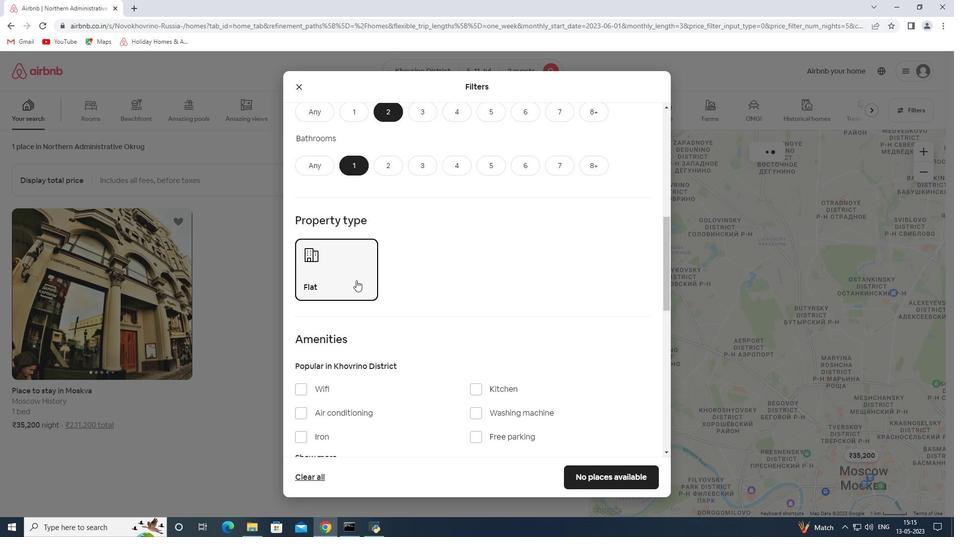 
Action: Mouse moved to (395, 255)
Screenshot: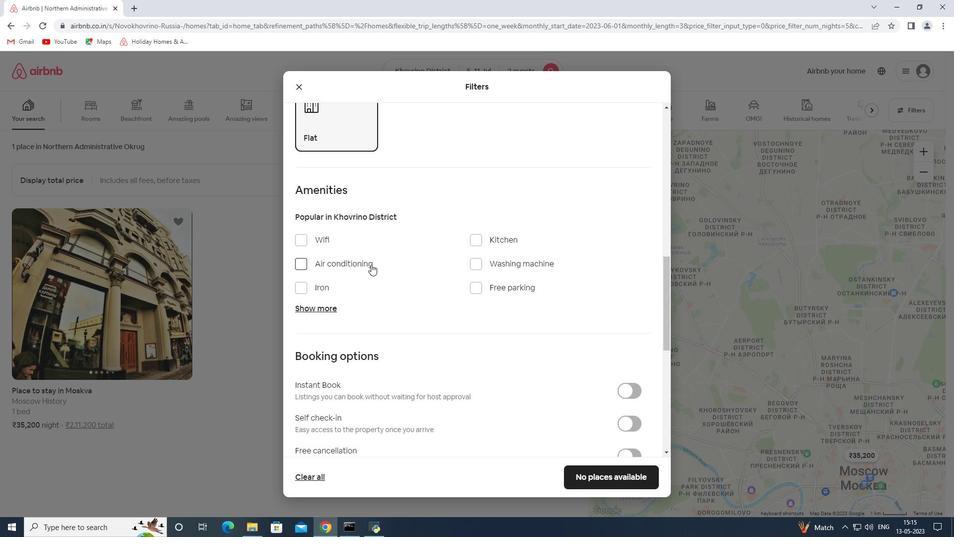 
Action: Mouse scrolled (395, 255) with delta (0, 0)
Screenshot: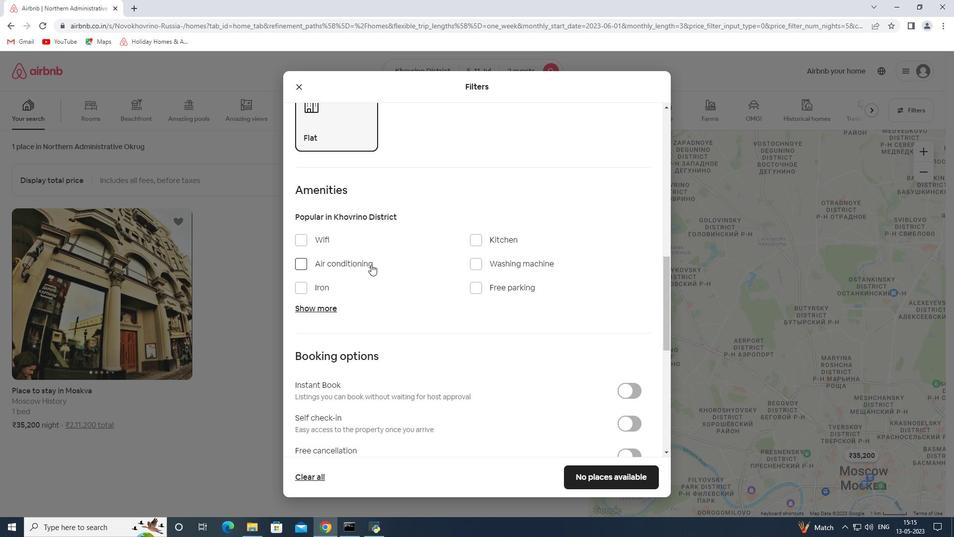 
Action: Mouse moved to (396, 254)
Screenshot: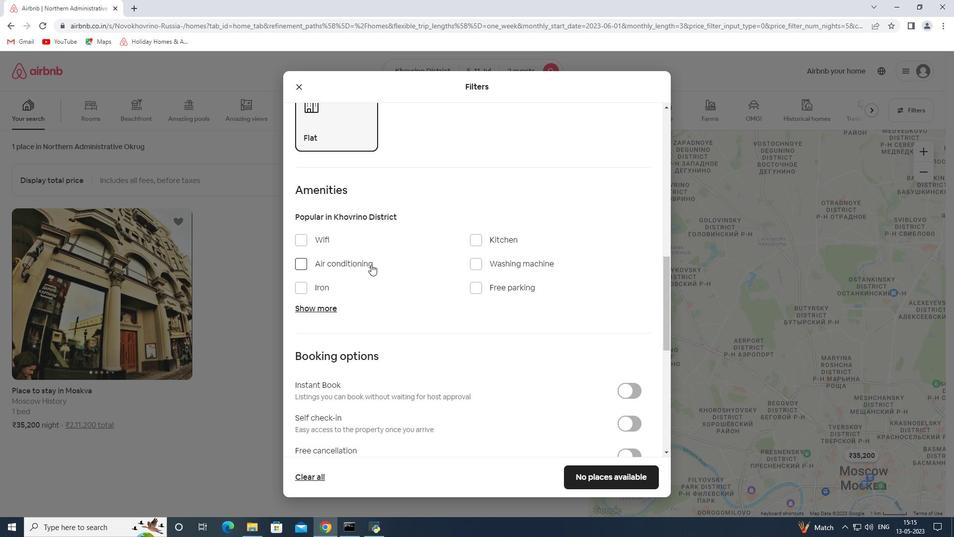 
Action: Mouse scrolled (396, 254) with delta (0, 0)
Screenshot: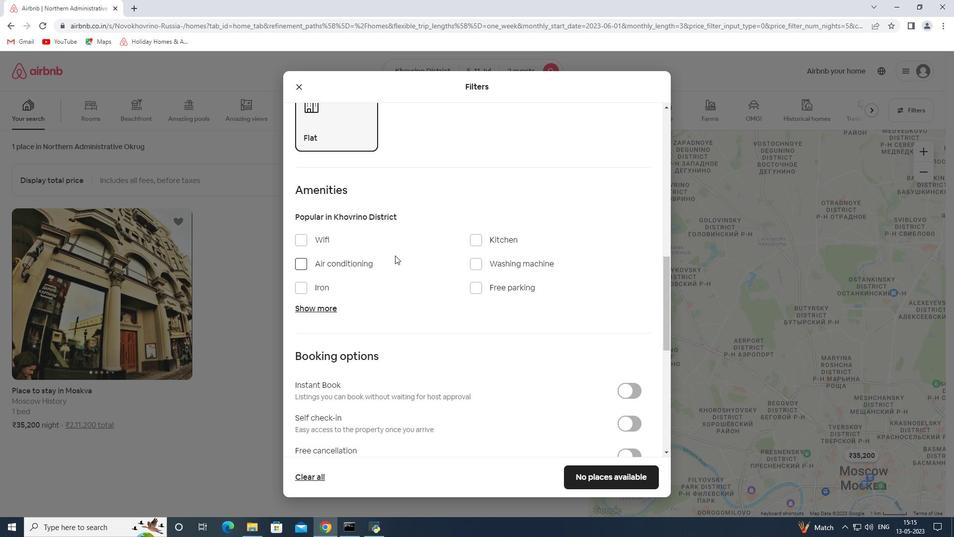 
Action: Mouse moved to (326, 134)
Screenshot: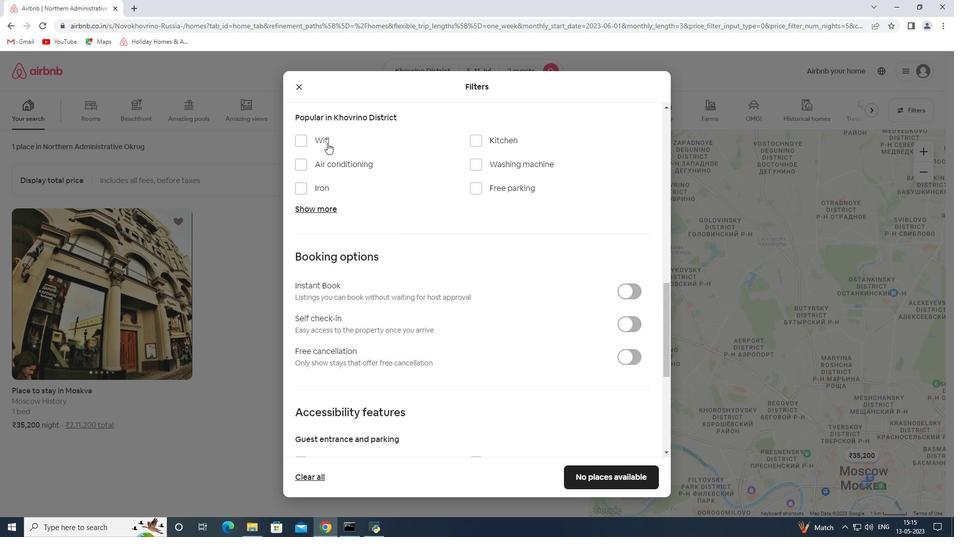 
Action: Mouse pressed left at (326, 134)
Screenshot: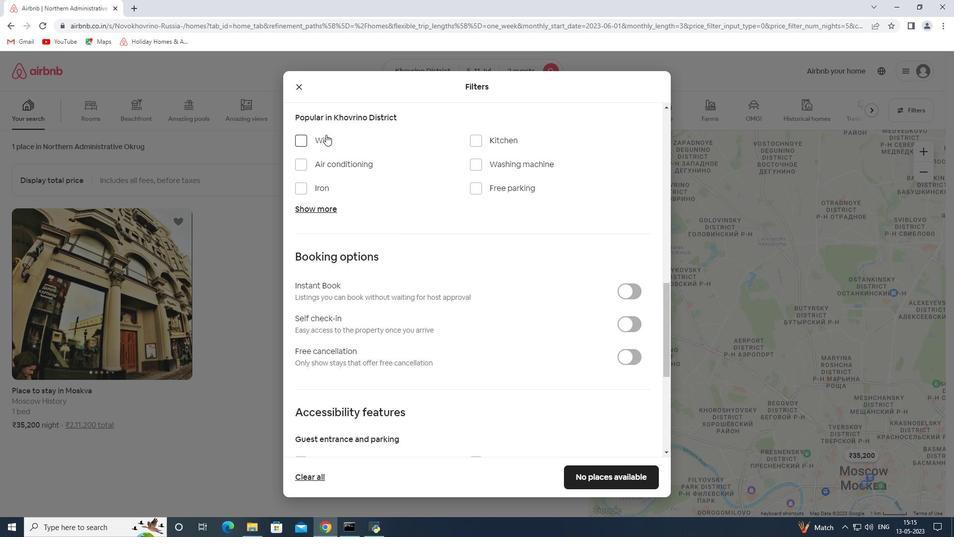 
Action: Mouse moved to (314, 206)
Screenshot: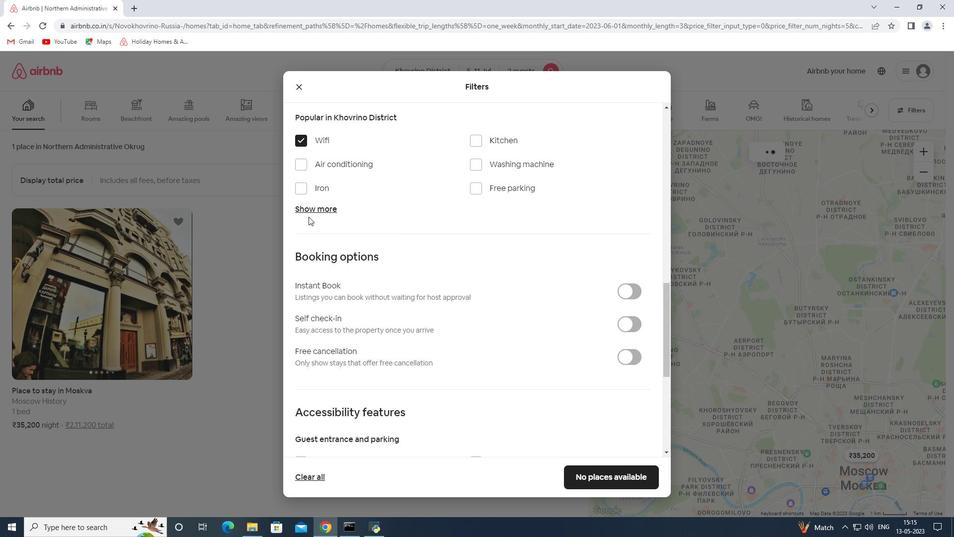 
Action: Mouse pressed left at (314, 206)
Screenshot: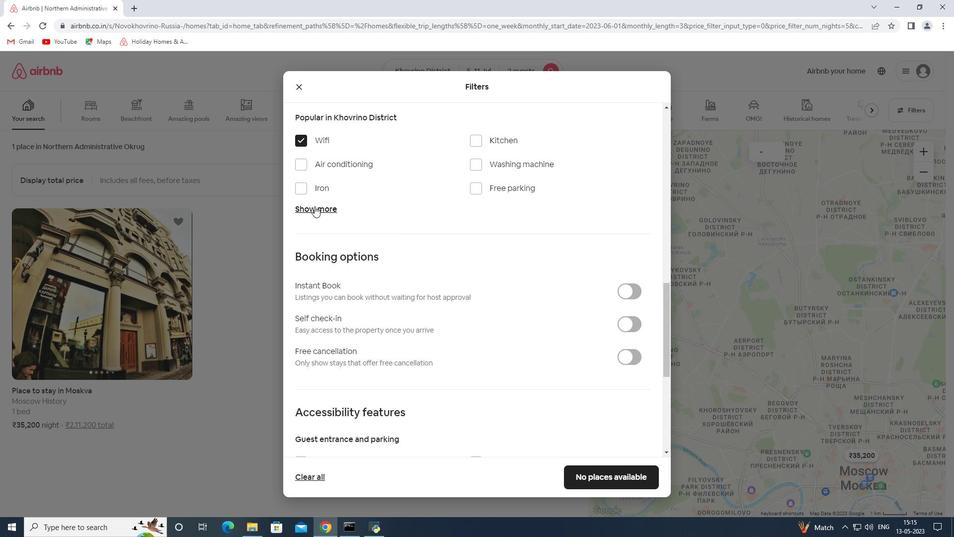 
Action: Mouse moved to (489, 184)
Screenshot: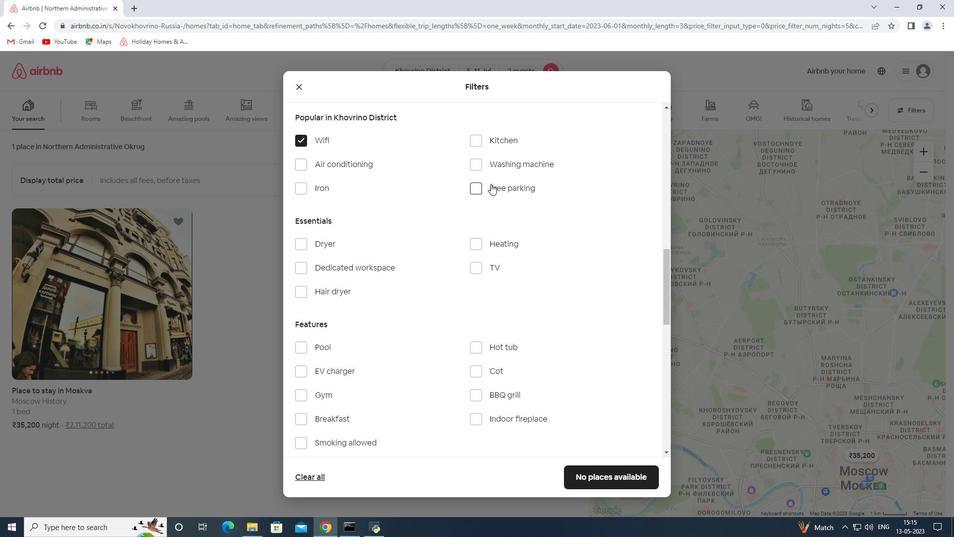 
Action: Mouse pressed left at (489, 184)
Screenshot: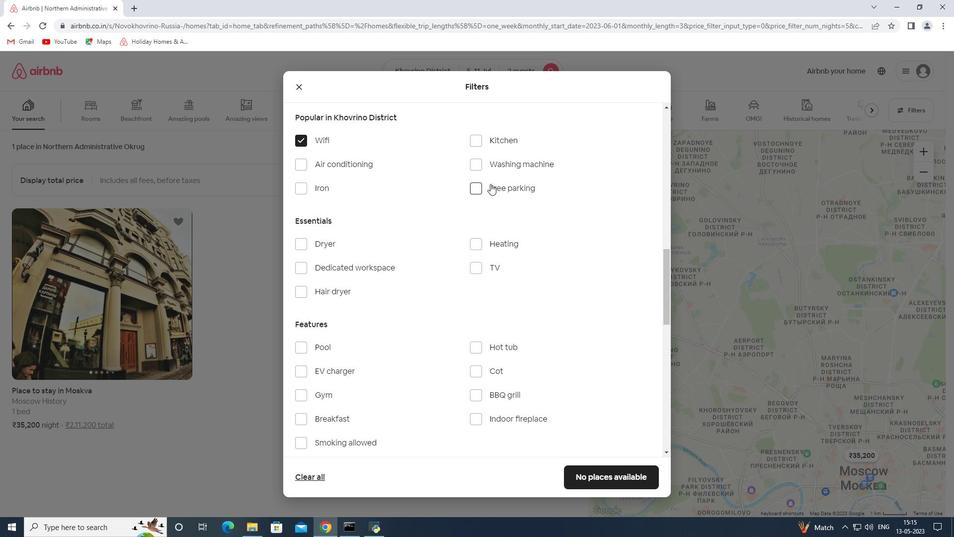 
Action: Mouse moved to (476, 185)
Screenshot: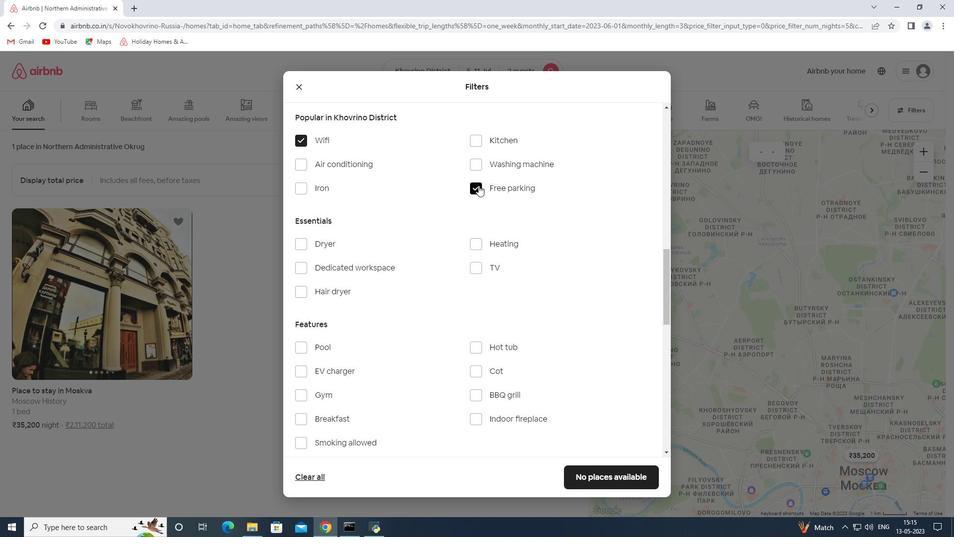 
Action: Mouse scrolled (476, 185) with delta (0, 0)
Screenshot: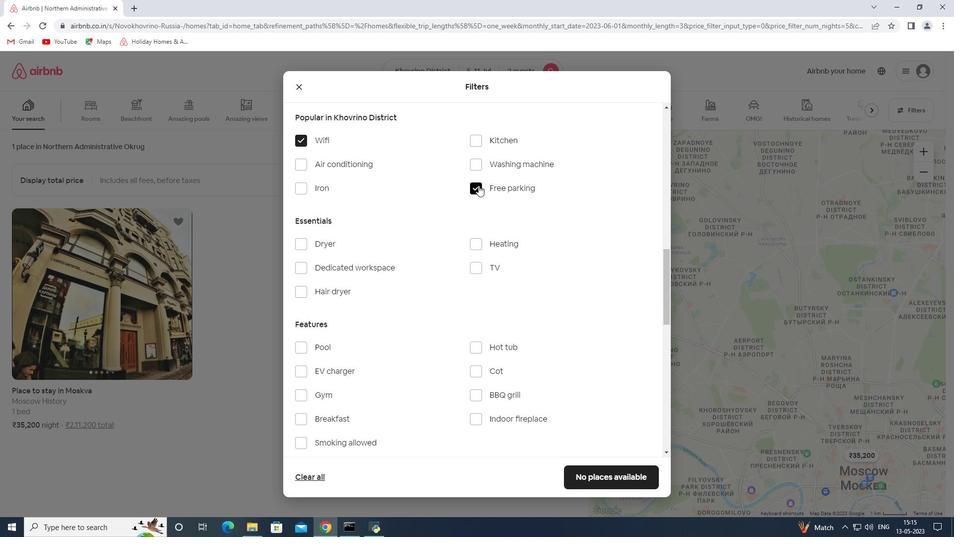 
Action: Mouse moved to (344, 129)
Screenshot: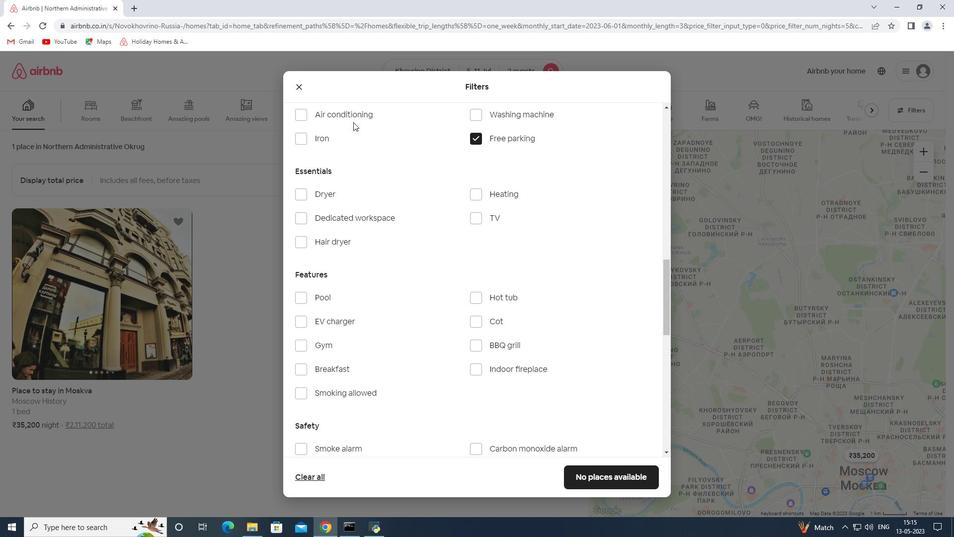 
Action: Mouse scrolled (344, 130) with delta (0, 0)
Screenshot: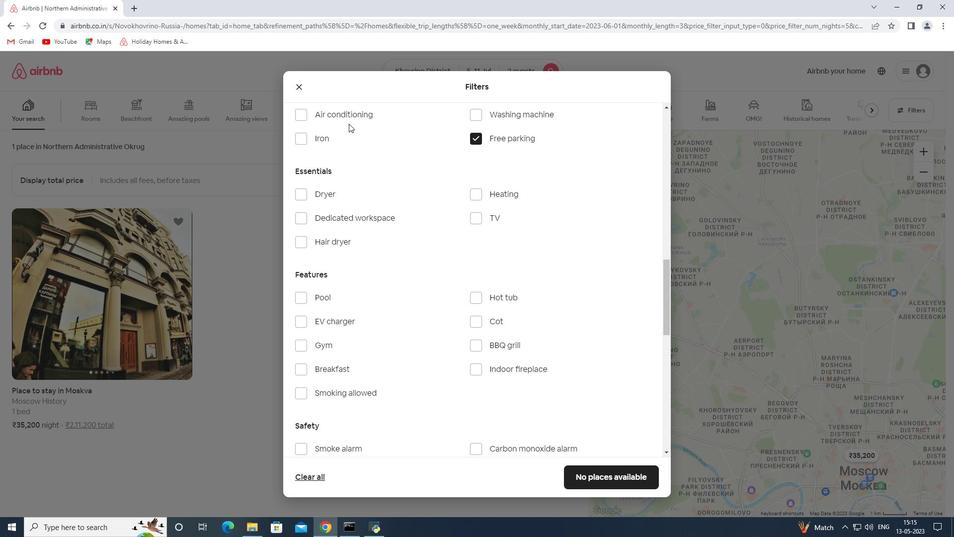 
Action: Mouse scrolled (344, 130) with delta (0, 0)
Screenshot: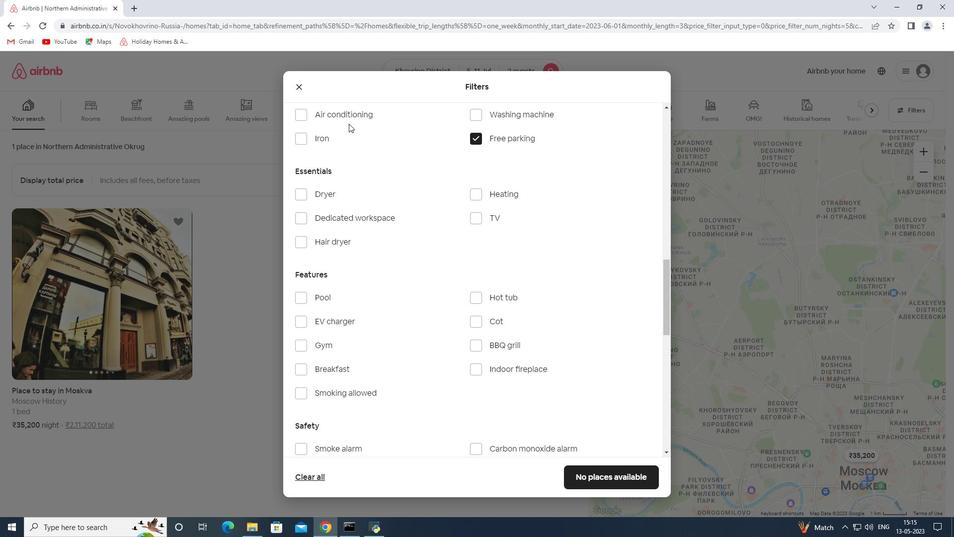 
Action: Mouse moved to (316, 188)
Screenshot: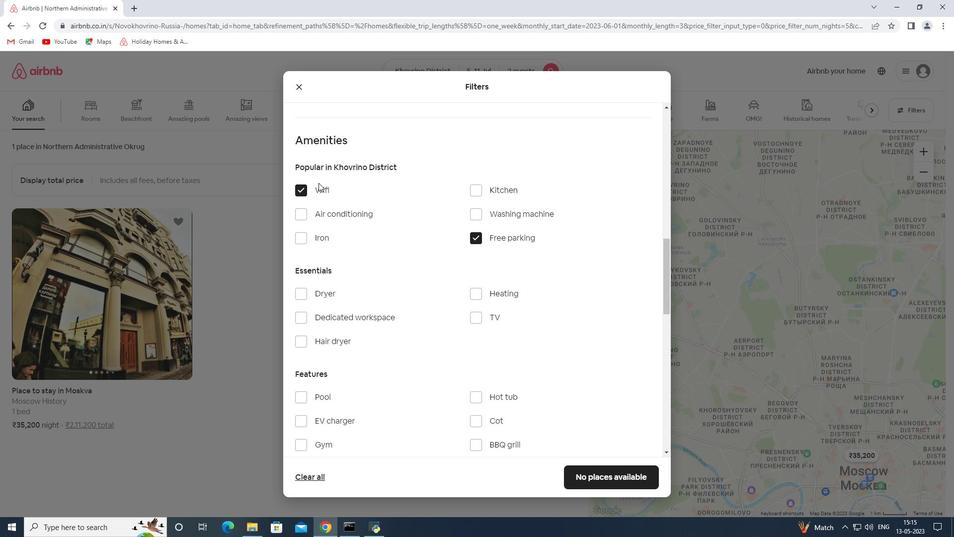 
Action: Mouse pressed left at (316, 188)
Screenshot: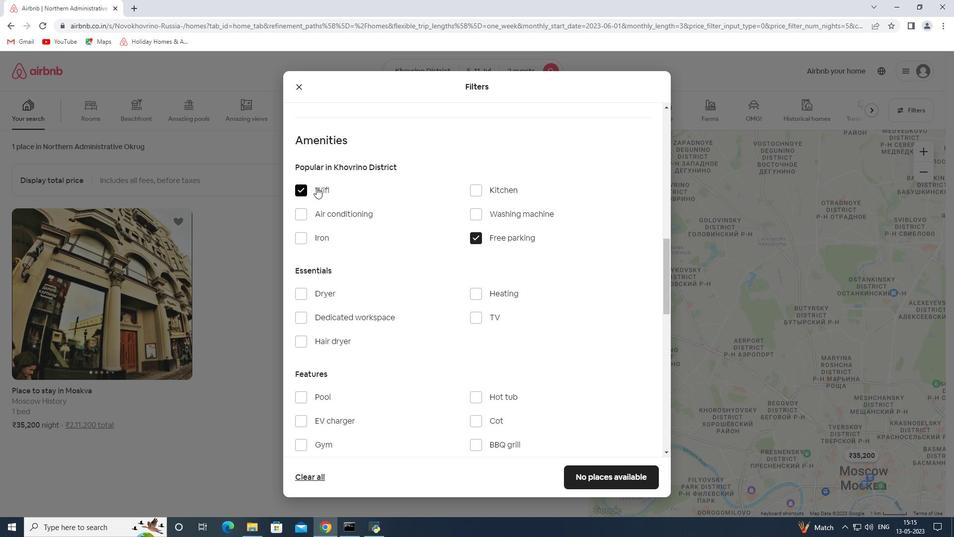 
Action: Mouse moved to (472, 240)
Screenshot: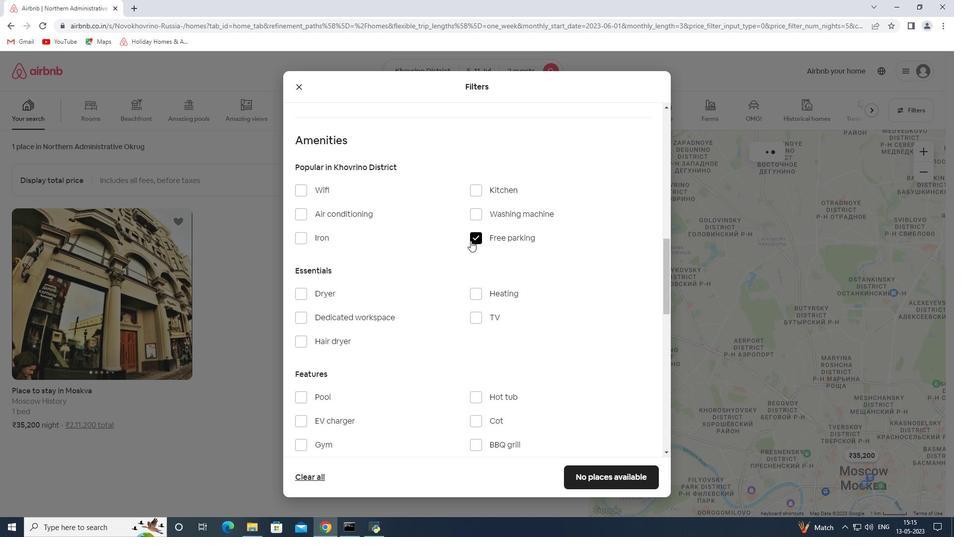 
Action: Mouse pressed left at (472, 240)
Screenshot: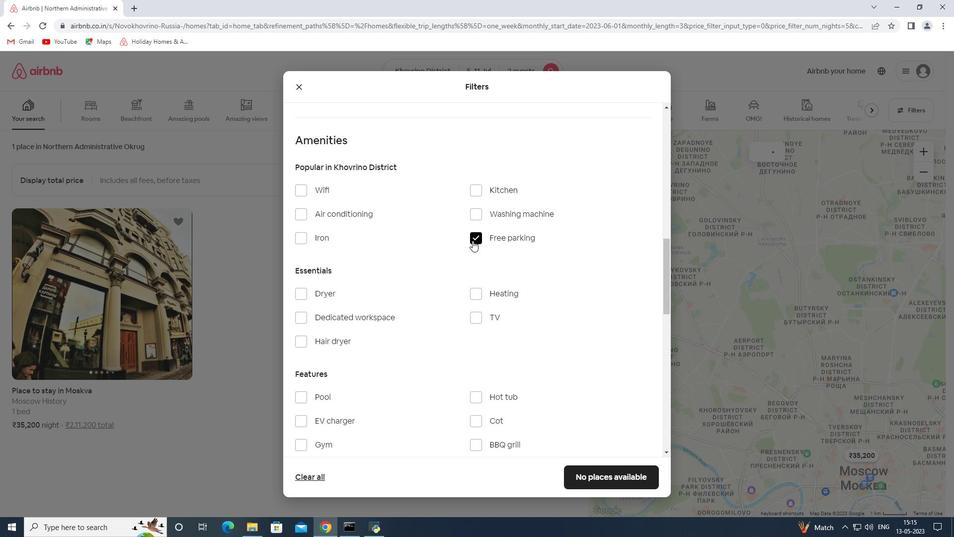 
Action: Mouse moved to (443, 267)
Screenshot: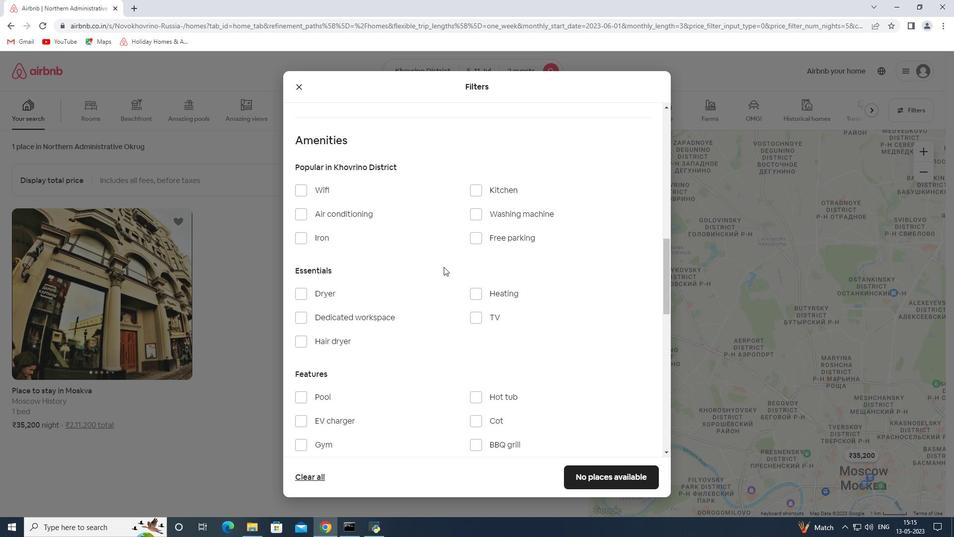
Action: Mouse scrolled (443, 267) with delta (0, 0)
Screenshot: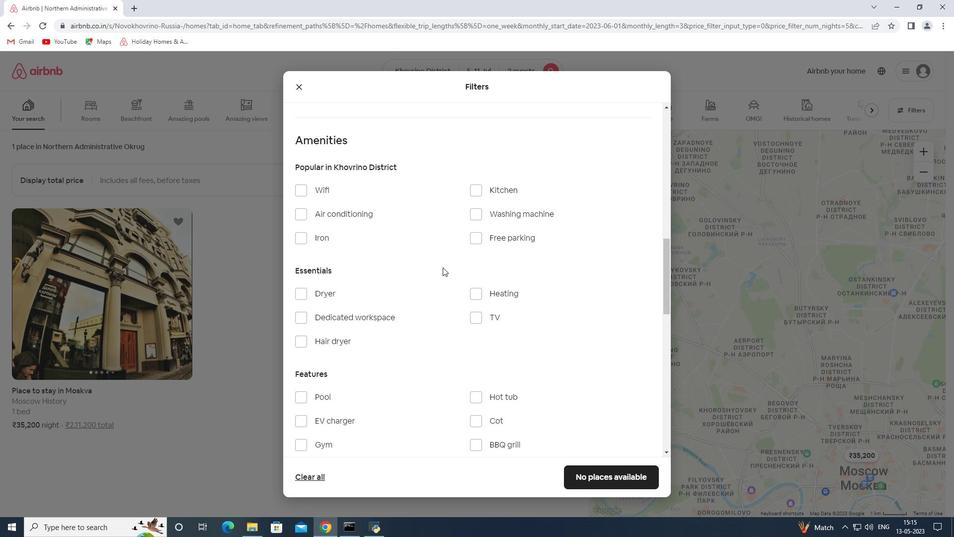 
Action: Mouse scrolled (443, 267) with delta (0, 0)
Screenshot: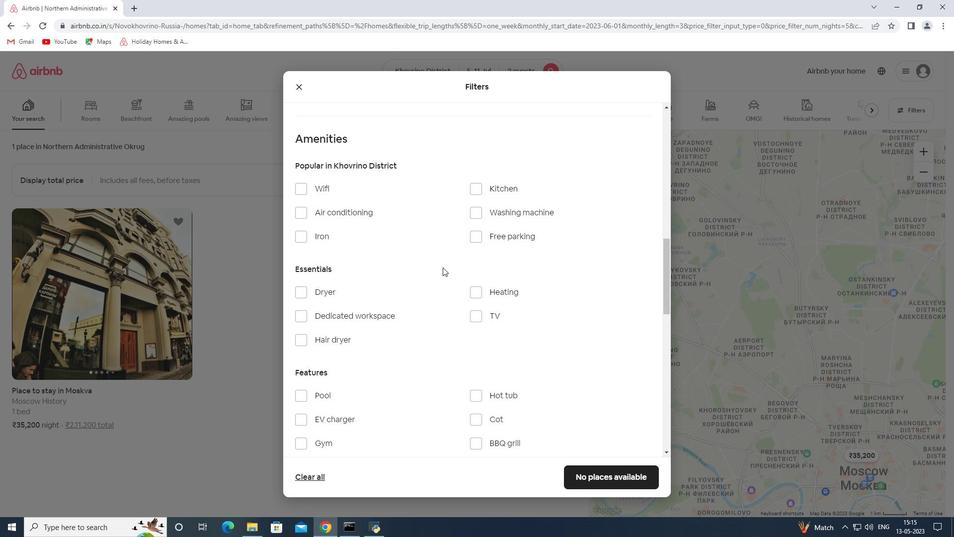 
Action: Mouse scrolled (443, 267) with delta (0, 0)
Screenshot: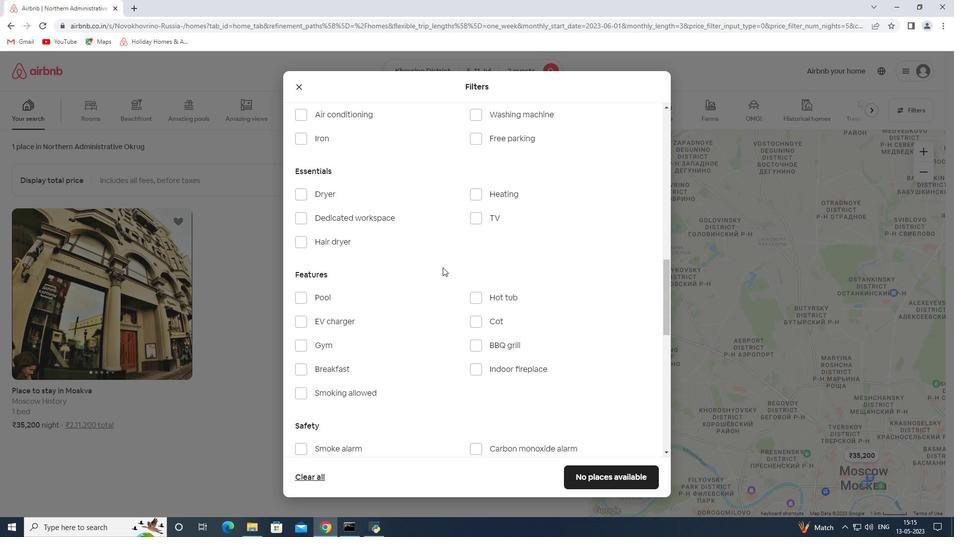 
Action: Mouse scrolled (443, 267) with delta (0, 0)
Screenshot: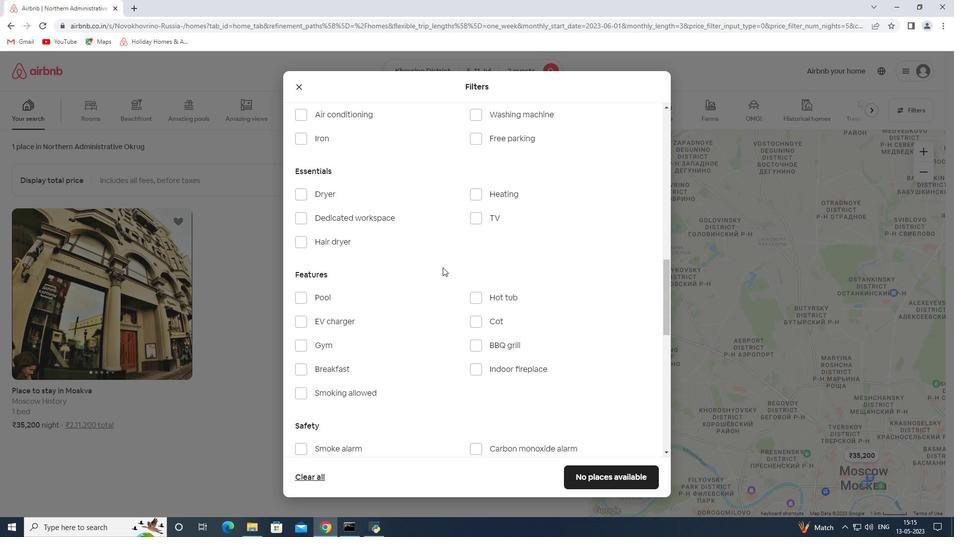 
Action: Mouse scrolled (443, 267) with delta (0, 0)
Screenshot: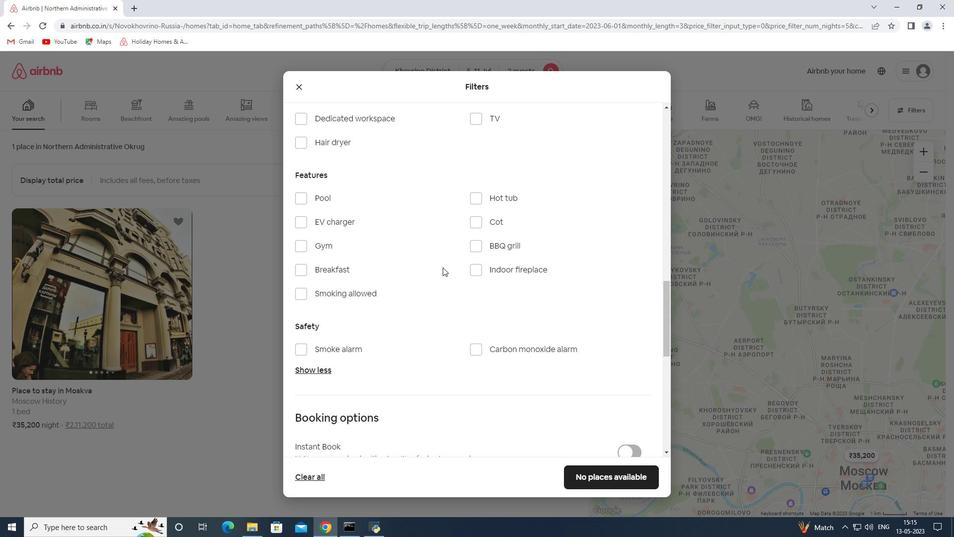 
Action: Mouse scrolled (443, 267) with delta (0, 0)
Screenshot: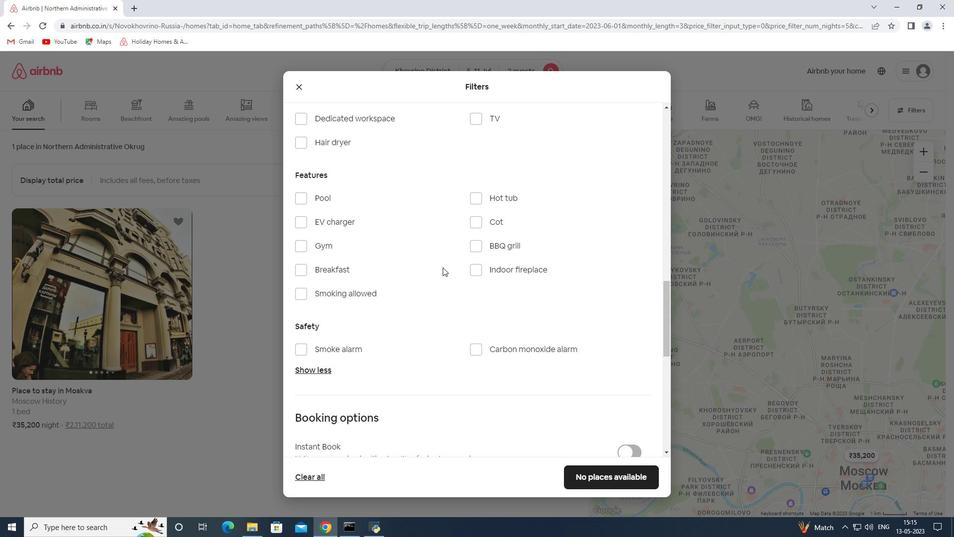 
Action: Mouse scrolled (443, 267) with delta (0, 0)
Screenshot: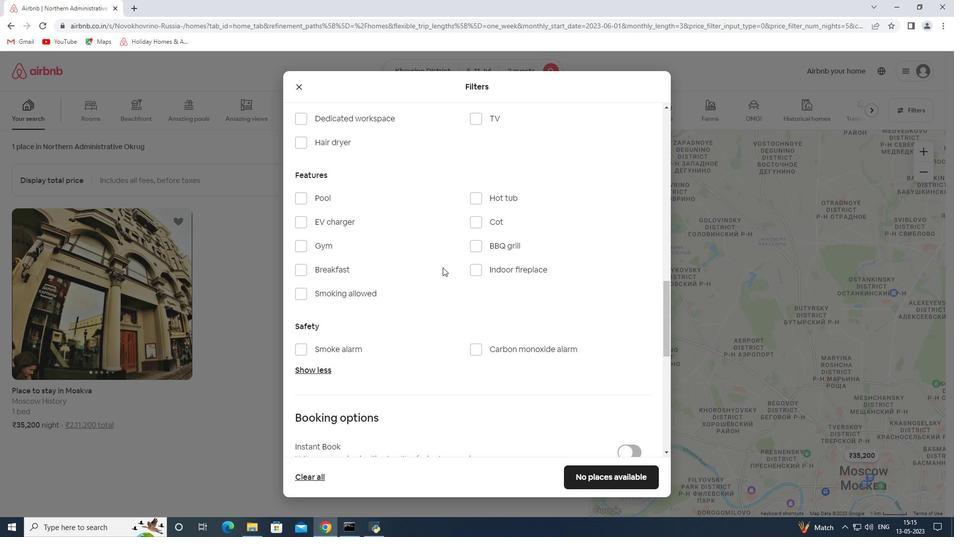
Action: Mouse scrolled (443, 267) with delta (0, 0)
Screenshot: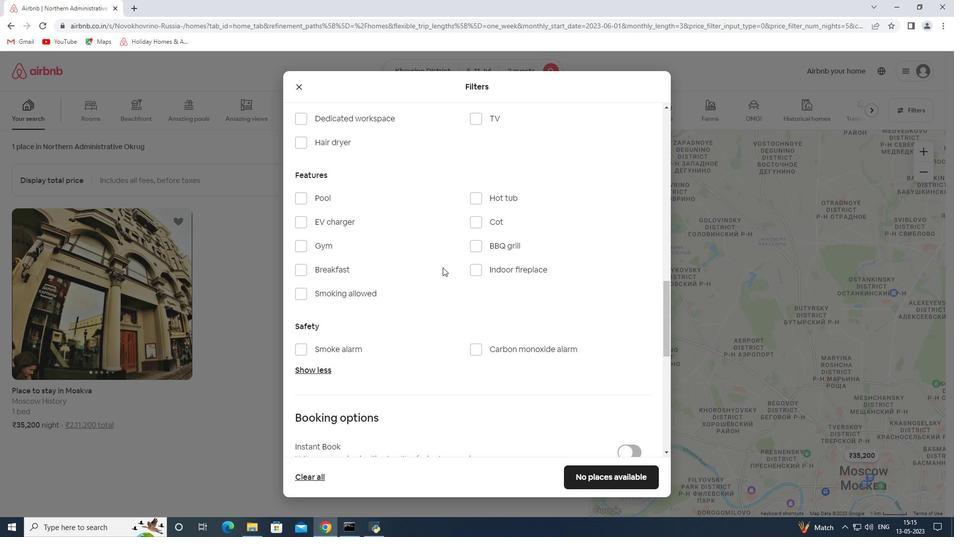 
Action: Mouse moved to (626, 281)
Screenshot: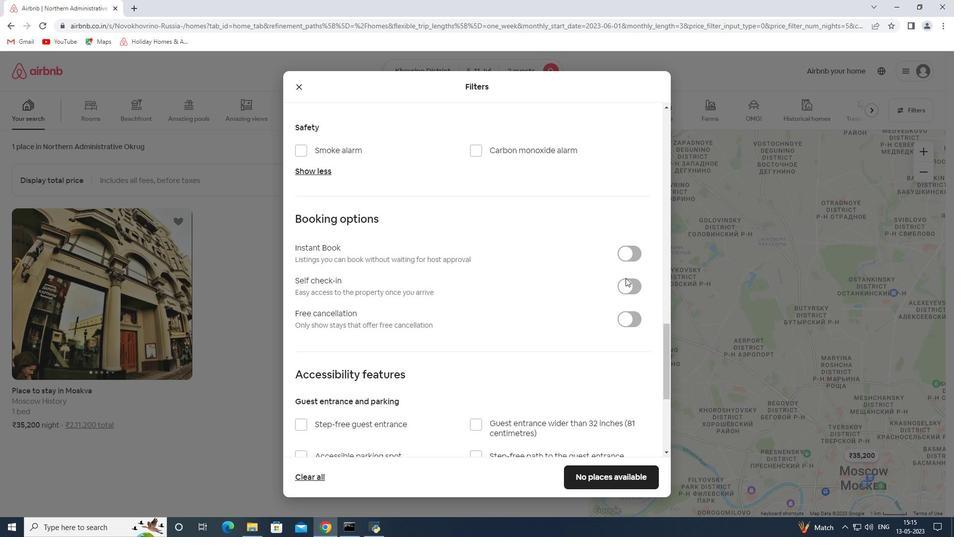 
Action: Mouse pressed left at (626, 281)
Screenshot: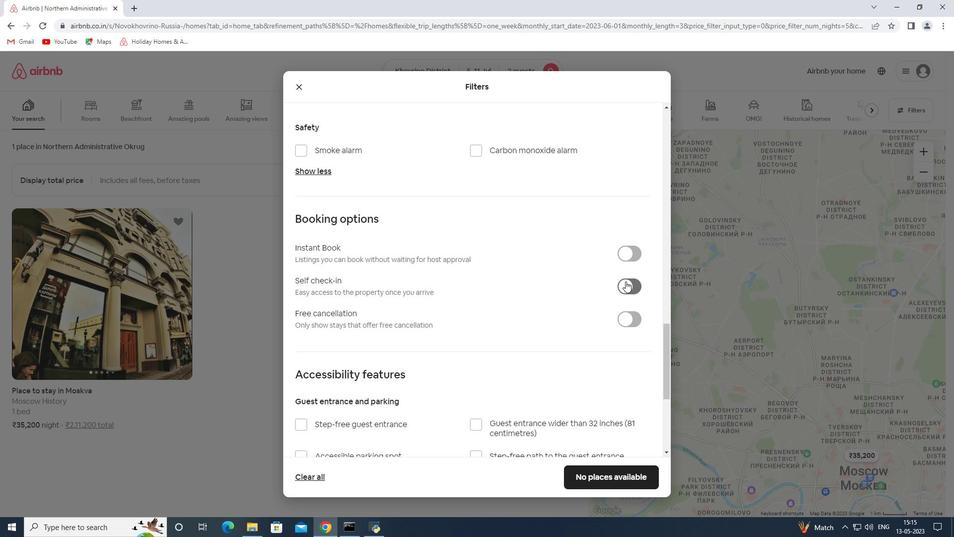 
Action: Mouse moved to (592, 290)
Screenshot: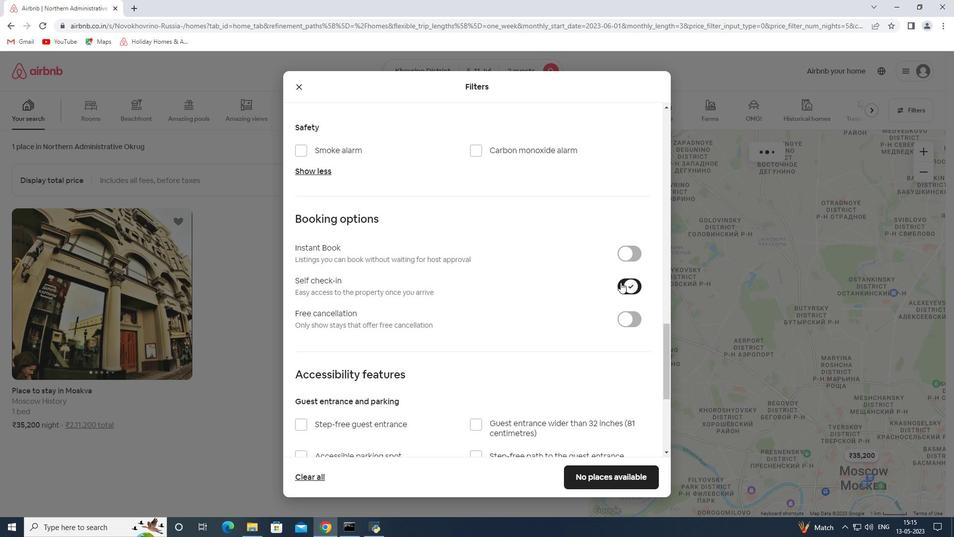 
Action: Mouse scrolled (592, 289) with delta (0, 0)
Screenshot: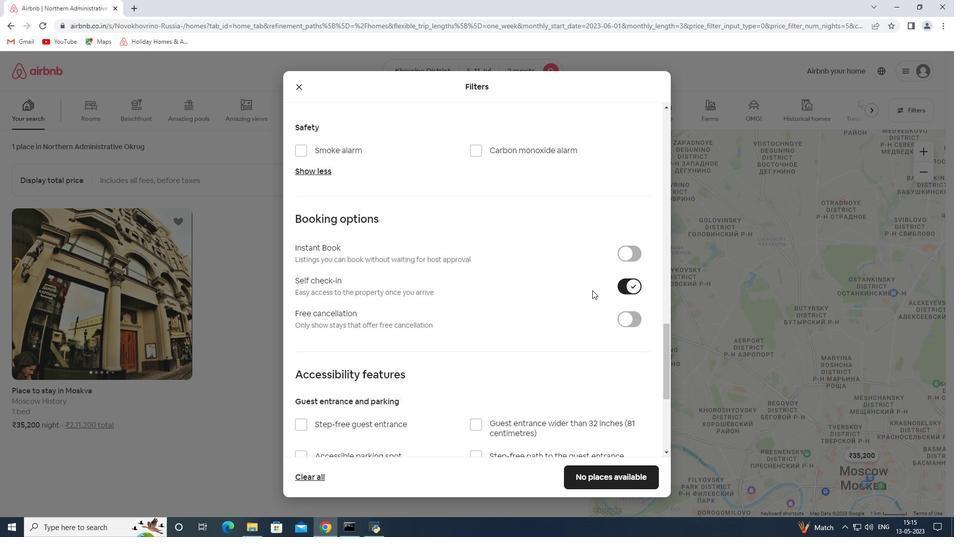 
Action: Mouse scrolled (592, 289) with delta (0, 0)
Screenshot: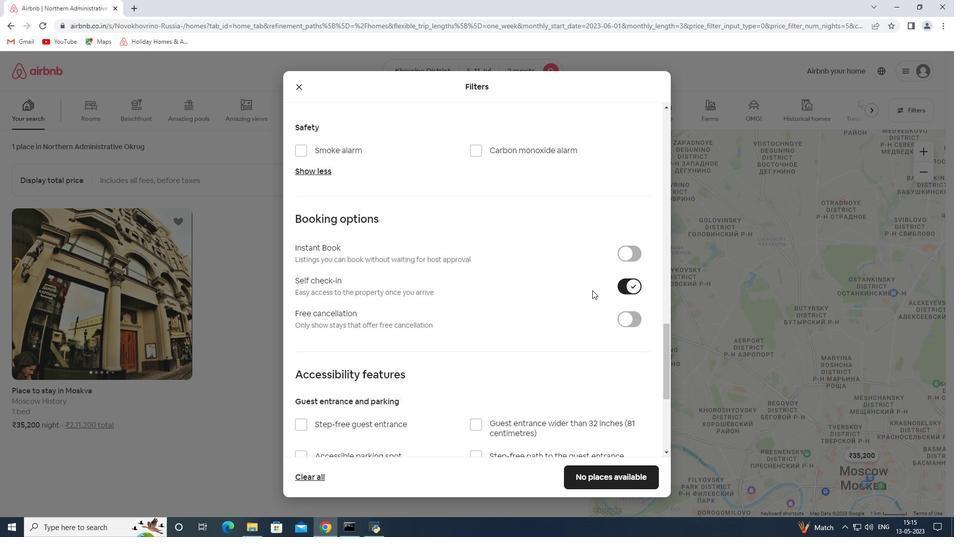 
Action: Mouse scrolled (592, 289) with delta (0, 0)
Screenshot: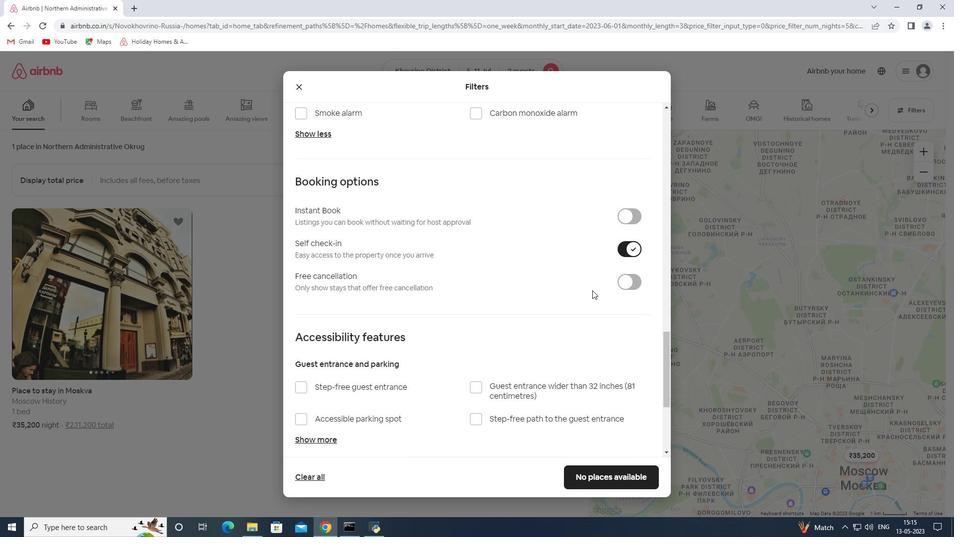 
Action: Mouse scrolled (592, 289) with delta (0, 0)
Screenshot: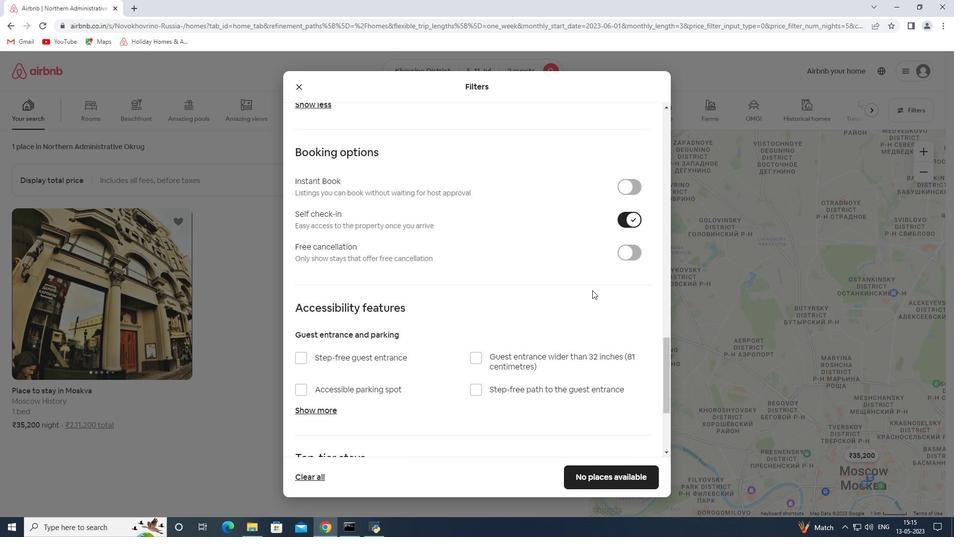 
Action: Mouse scrolled (592, 289) with delta (0, 0)
Screenshot: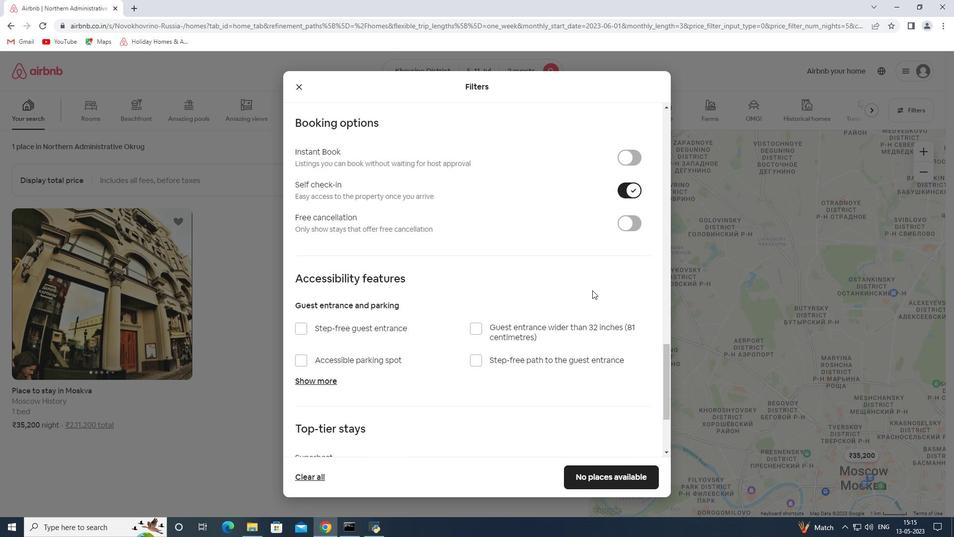 
Action: Mouse moved to (367, 387)
Screenshot: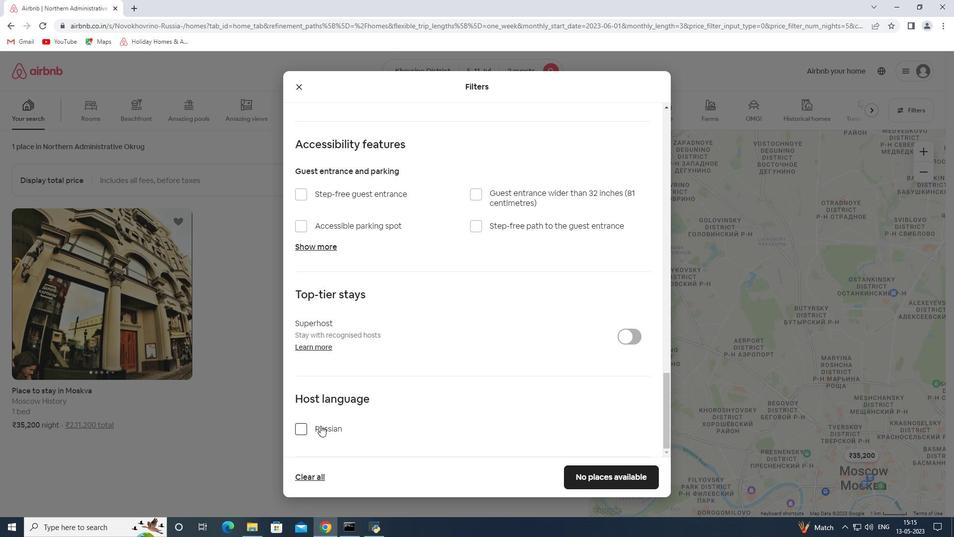 
Action: Mouse scrolled (367, 387) with delta (0, 0)
Screenshot: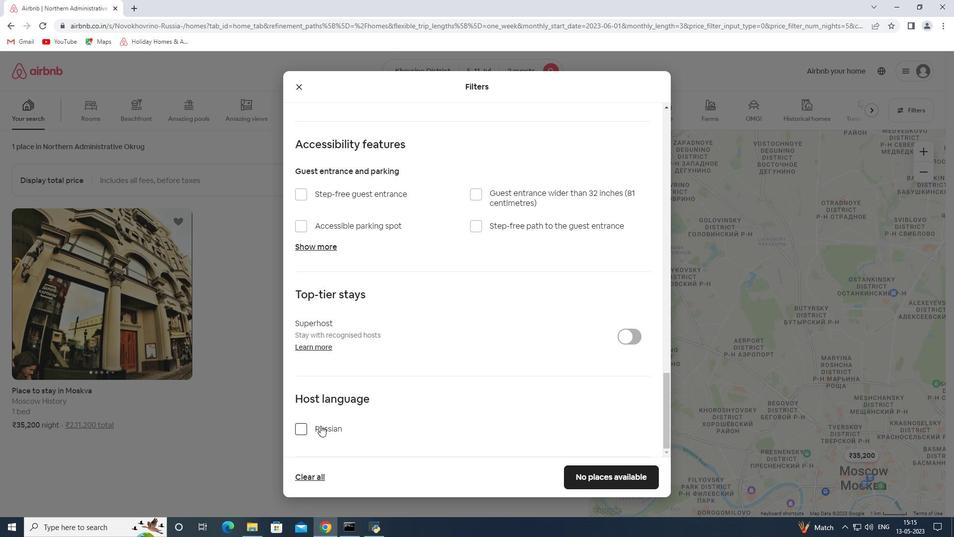 
Action: Mouse scrolled (367, 387) with delta (0, 0)
Screenshot: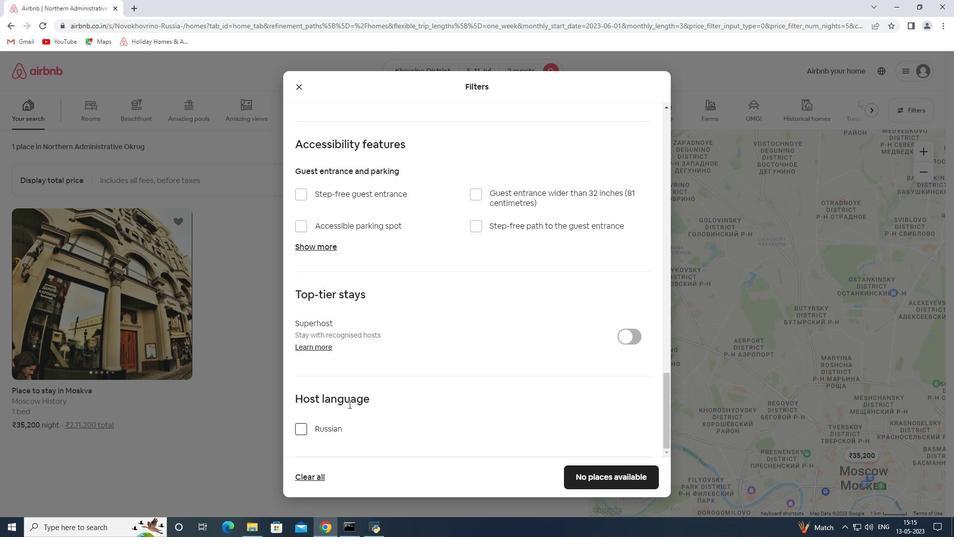 
Action: Mouse scrolled (367, 387) with delta (0, 0)
Screenshot: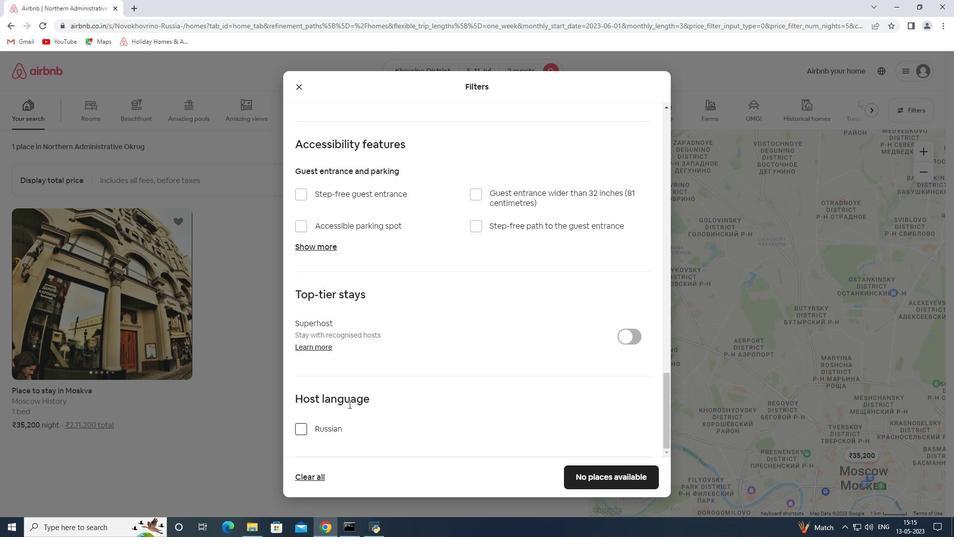 
Action: Mouse scrolled (367, 387) with delta (0, 0)
Screenshot: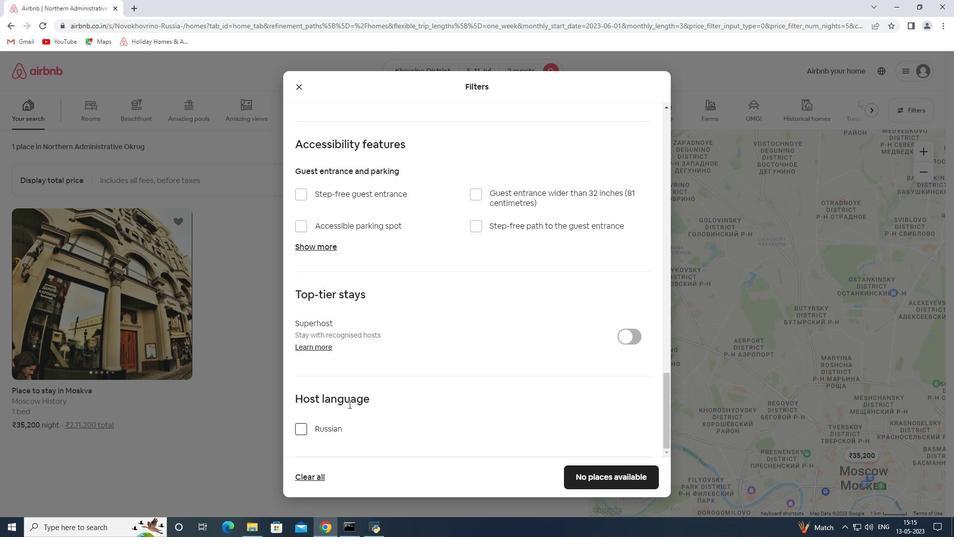 
Action: Mouse scrolled (367, 387) with delta (0, 0)
Screenshot: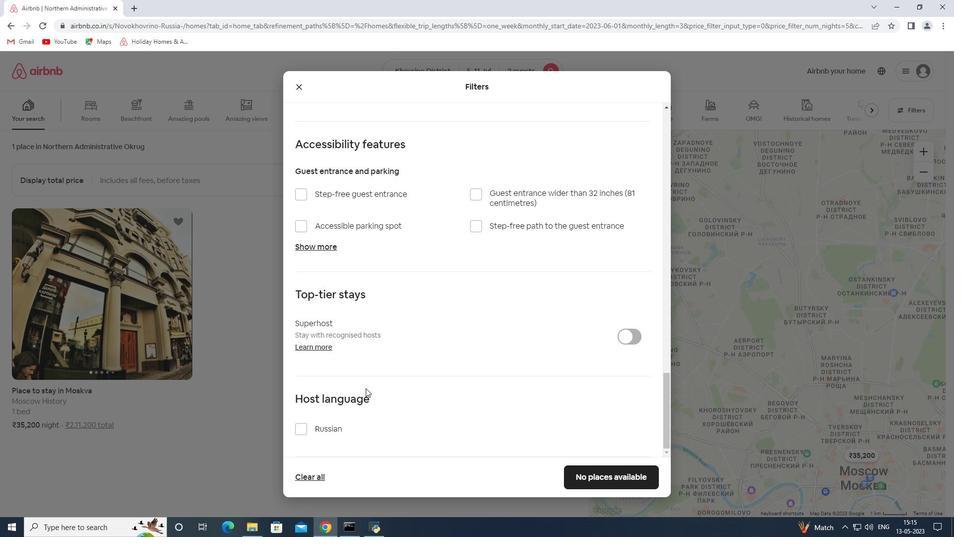 
Action: Mouse moved to (375, 385)
Screenshot: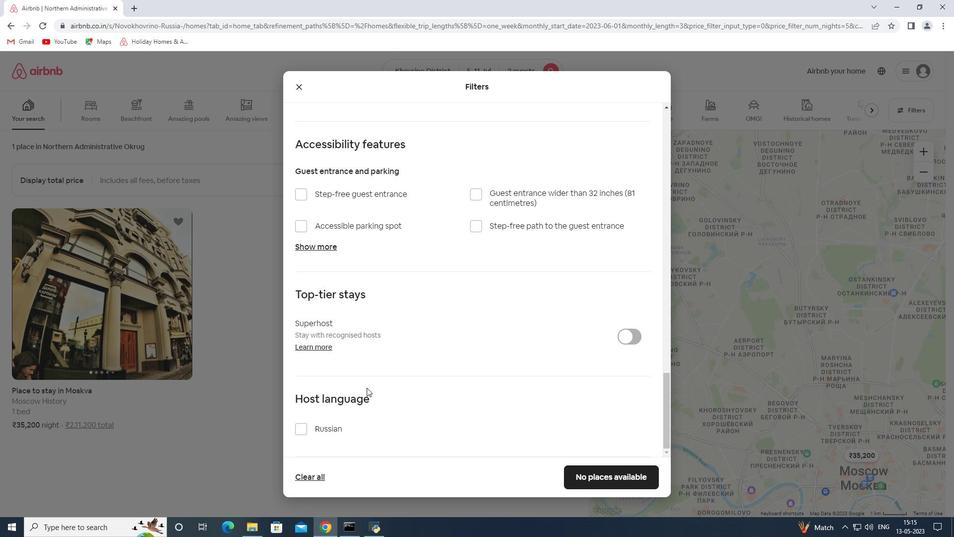 
Action: Mouse scrolled (375, 385) with delta (0, 0)
Screenshot: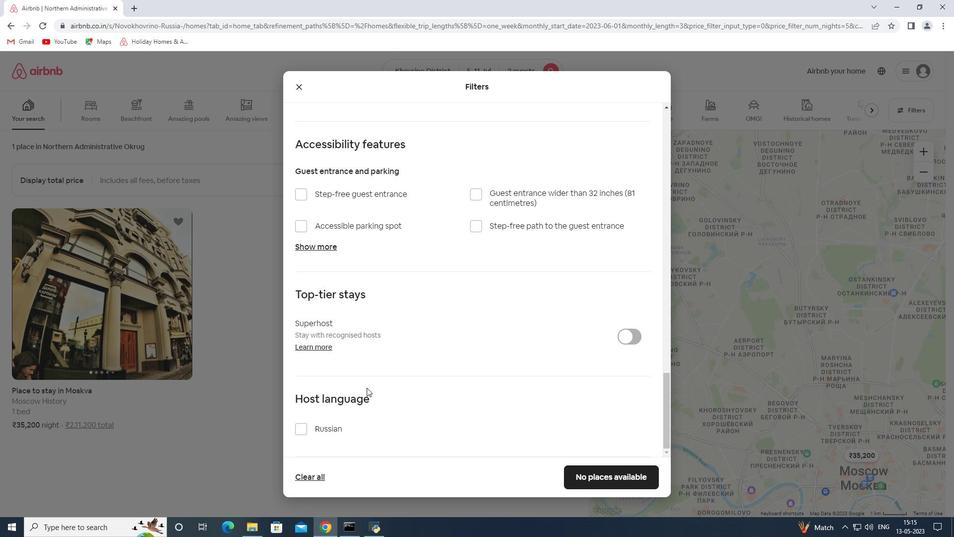 
Action: Mouse moved to (614, 471)
Screenshot: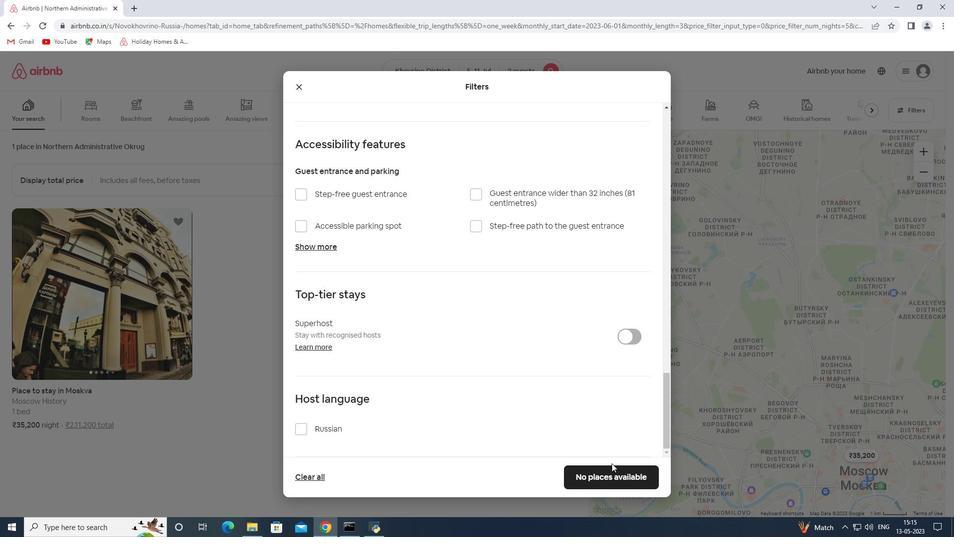 
Action: Mouse pressed left at (614, 471)
Screenshot: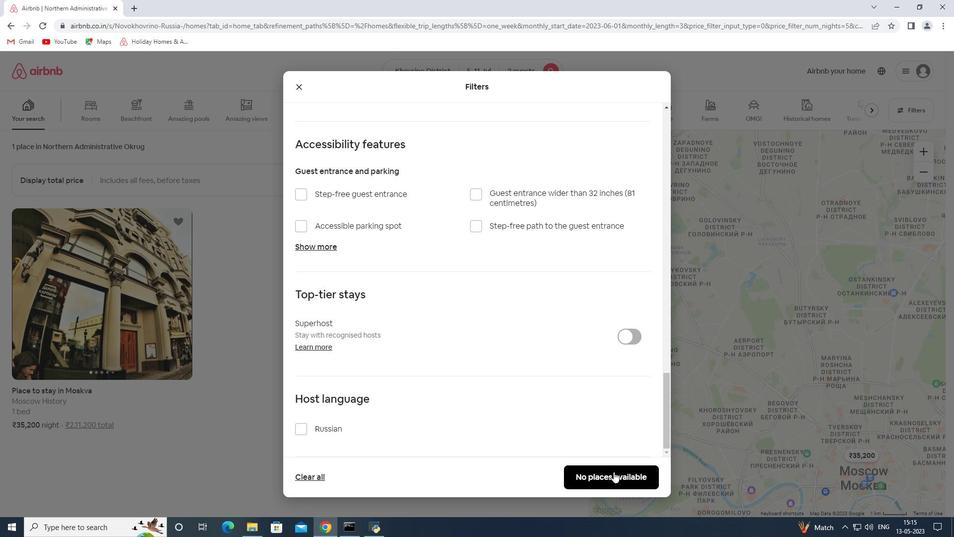 
Action: Mouse moved to (577, 457)
Screenshot: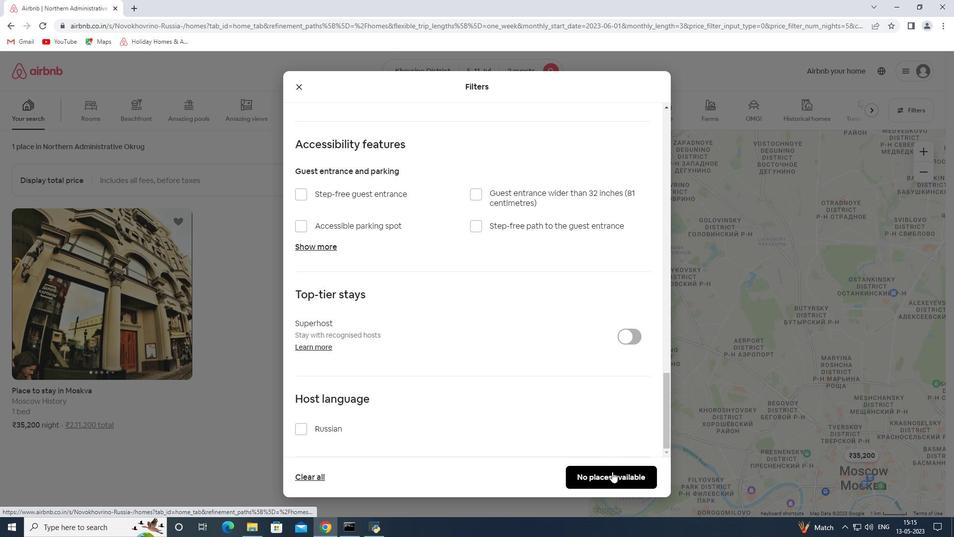 
